 Task: Look for space in Bāfq, Iran from 12th  August, 2023 to 15th August, 2023 for 3 adults in price range Rs.12000 to Rs.16000. Place can be entire place with 2 bedrooms having 3 beds and 1 bathroom. Property type can be house, flat, guest house. Booking option can be shelf check-in. Required host language is English.
Action: Mouse moved to (531, 96)
Screenshot: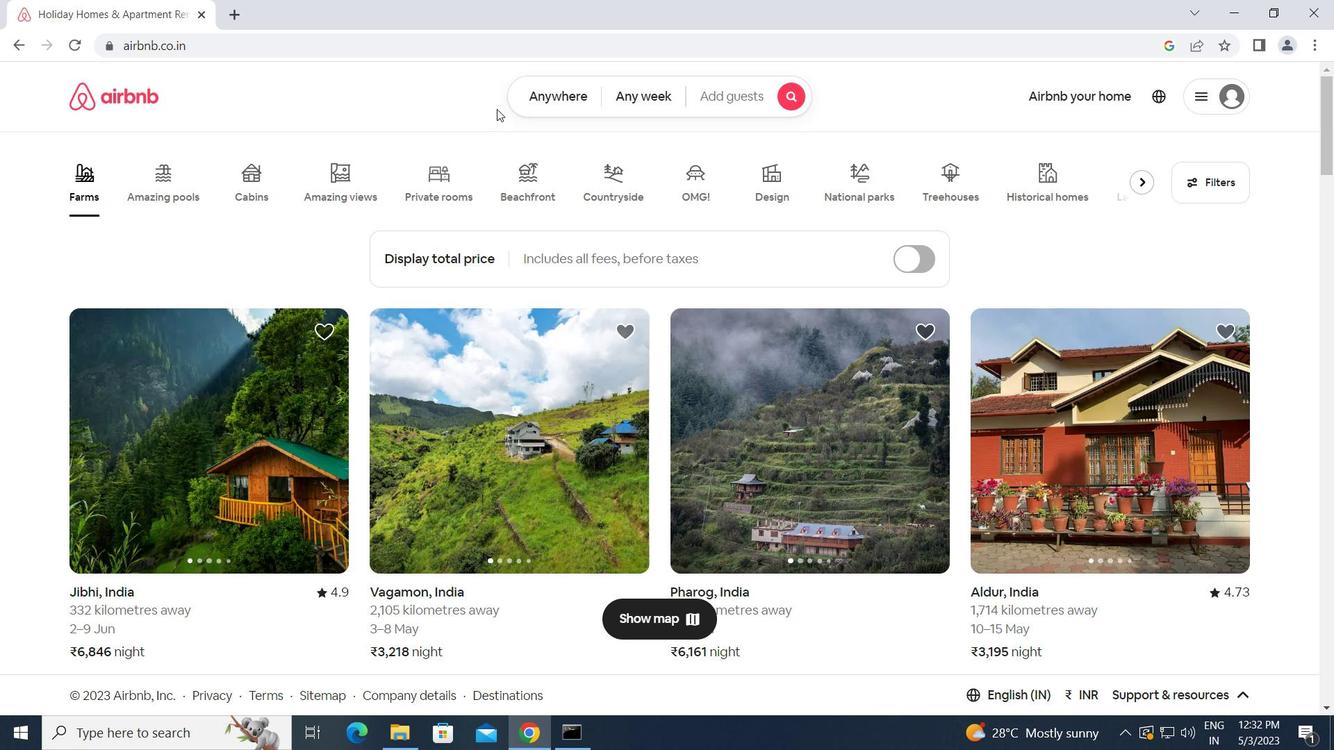 
Action: Mouse pressed left at (531, 96)
Screenshot: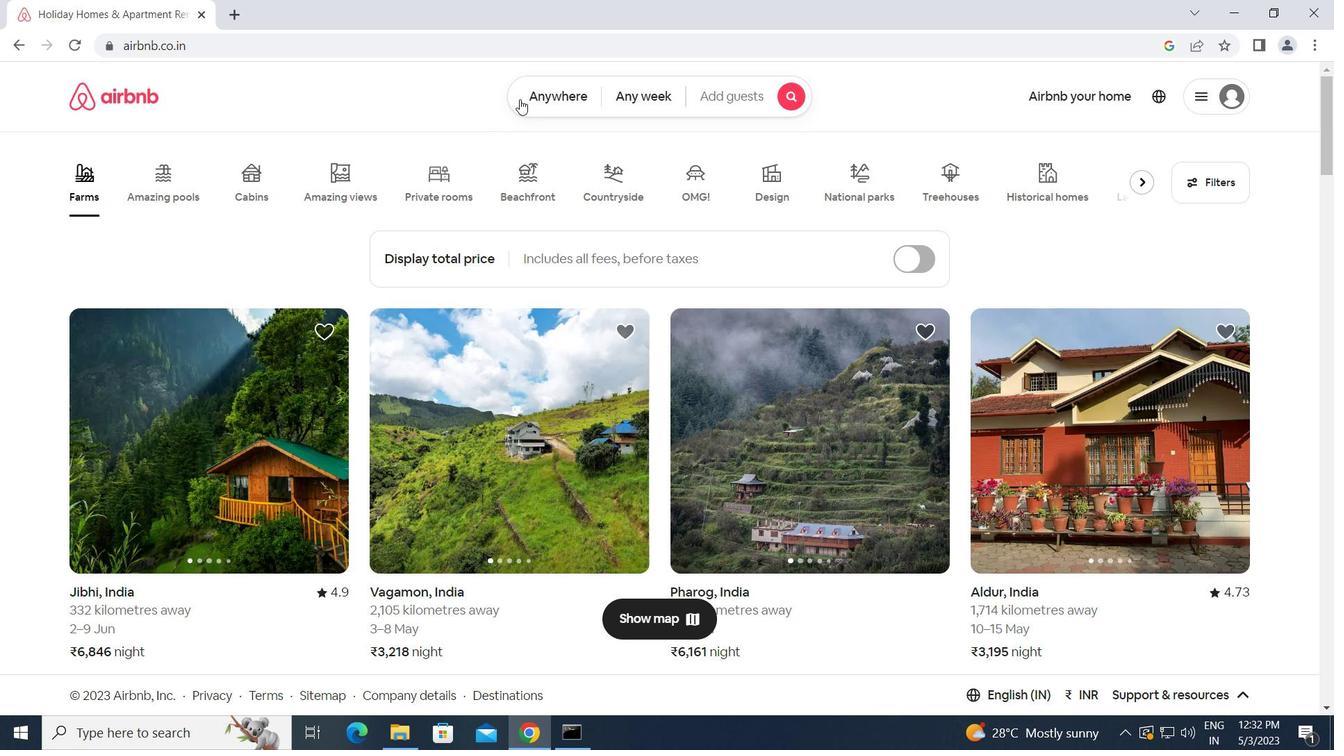 
Action: Mouse moved to (430, 161)
Screenshot: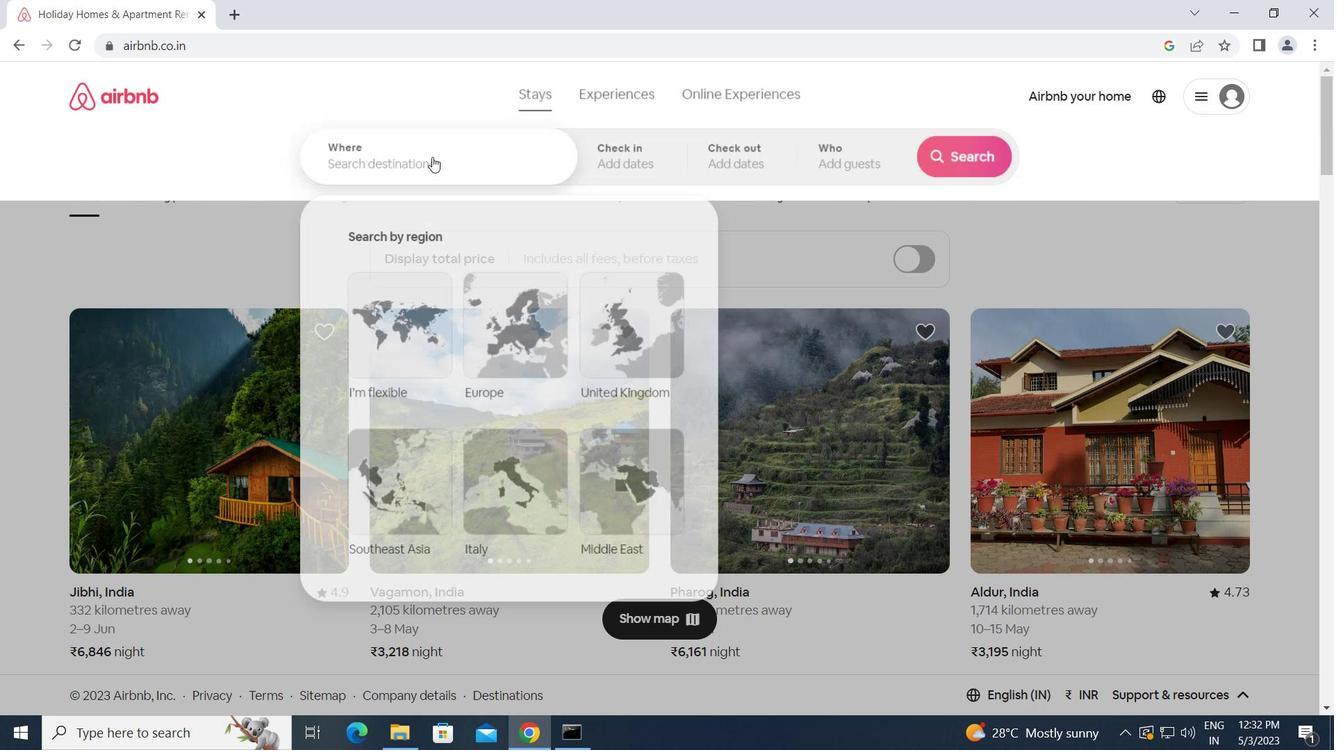 
Action: Mouse pressed left at (430, 161)
Screenshot: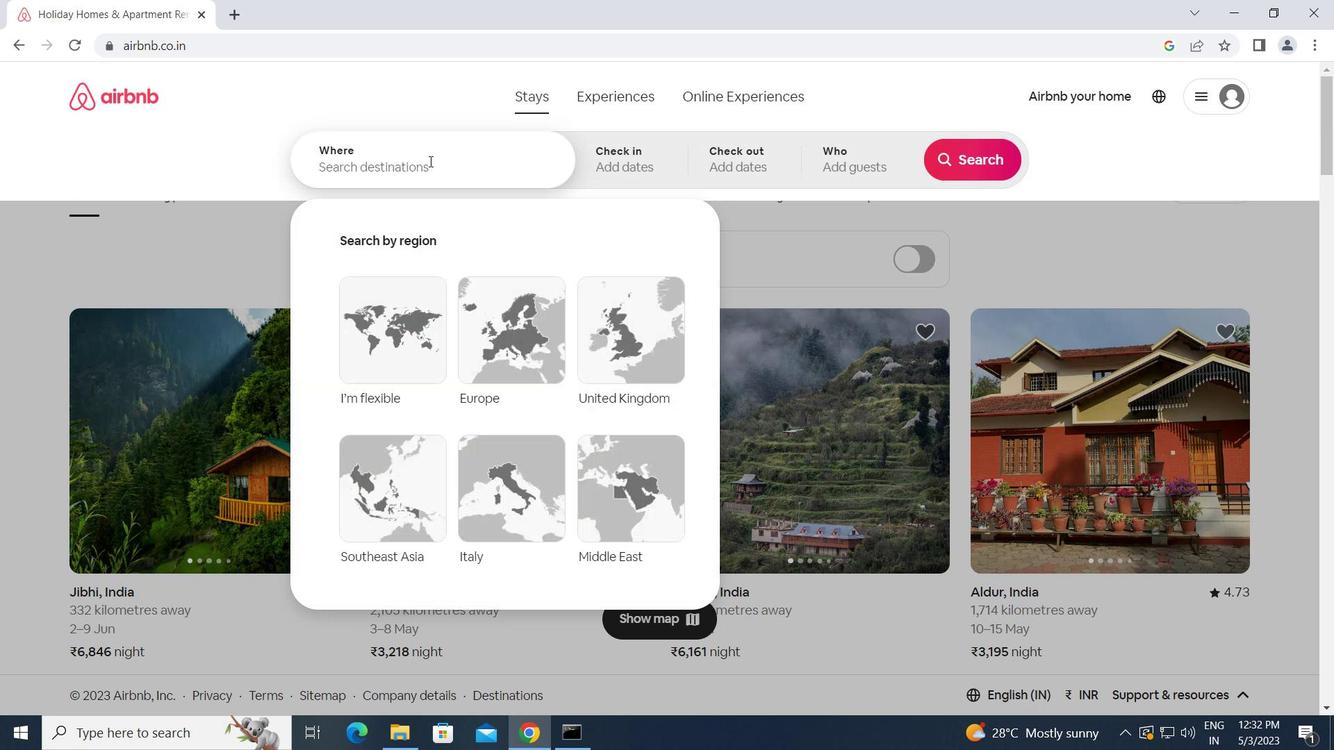 
Action: Key pressed b<Key.caps_lock>afq,<Key.space><Key.caps_lock>i<Key.caps_lock>ran<Key.enter>
Screenshot: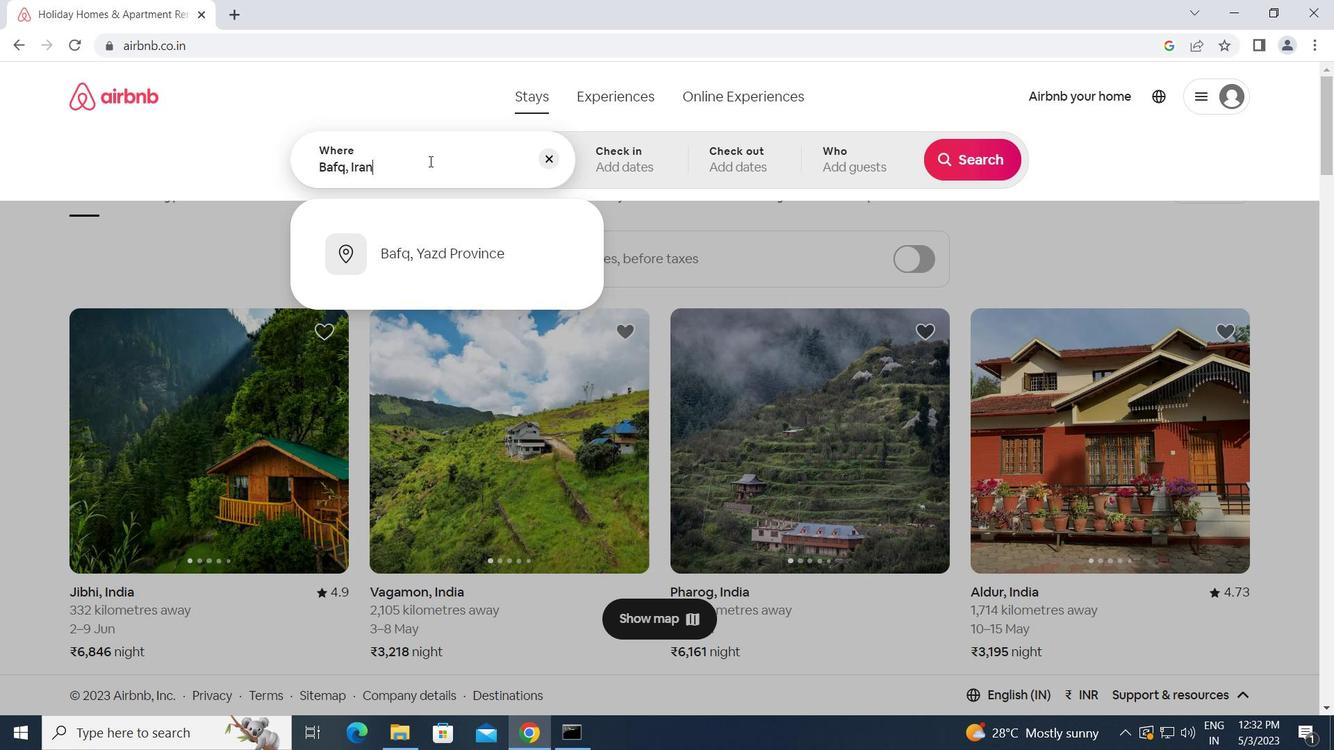 
Action: Mouse moved to (970, 303)
Screenshot: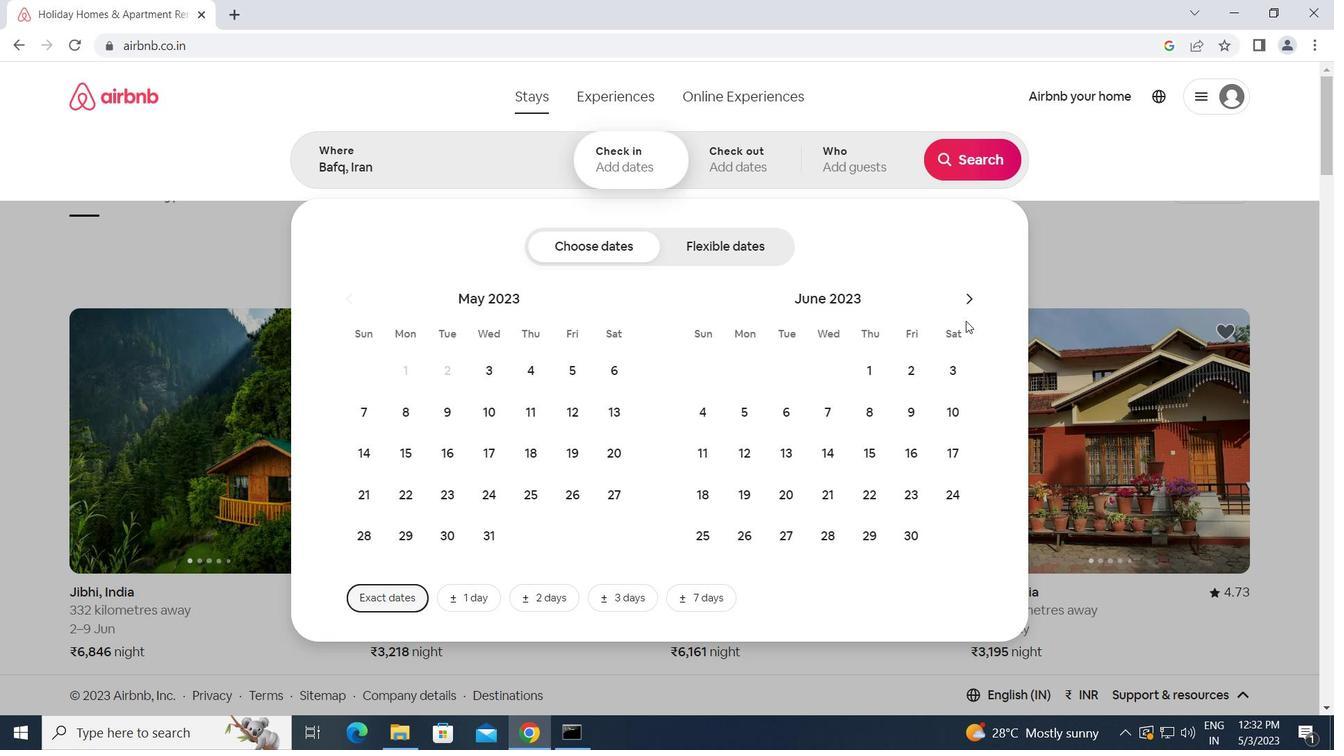 
Action: Mouse pressed left at (970, 303)
Screenshot: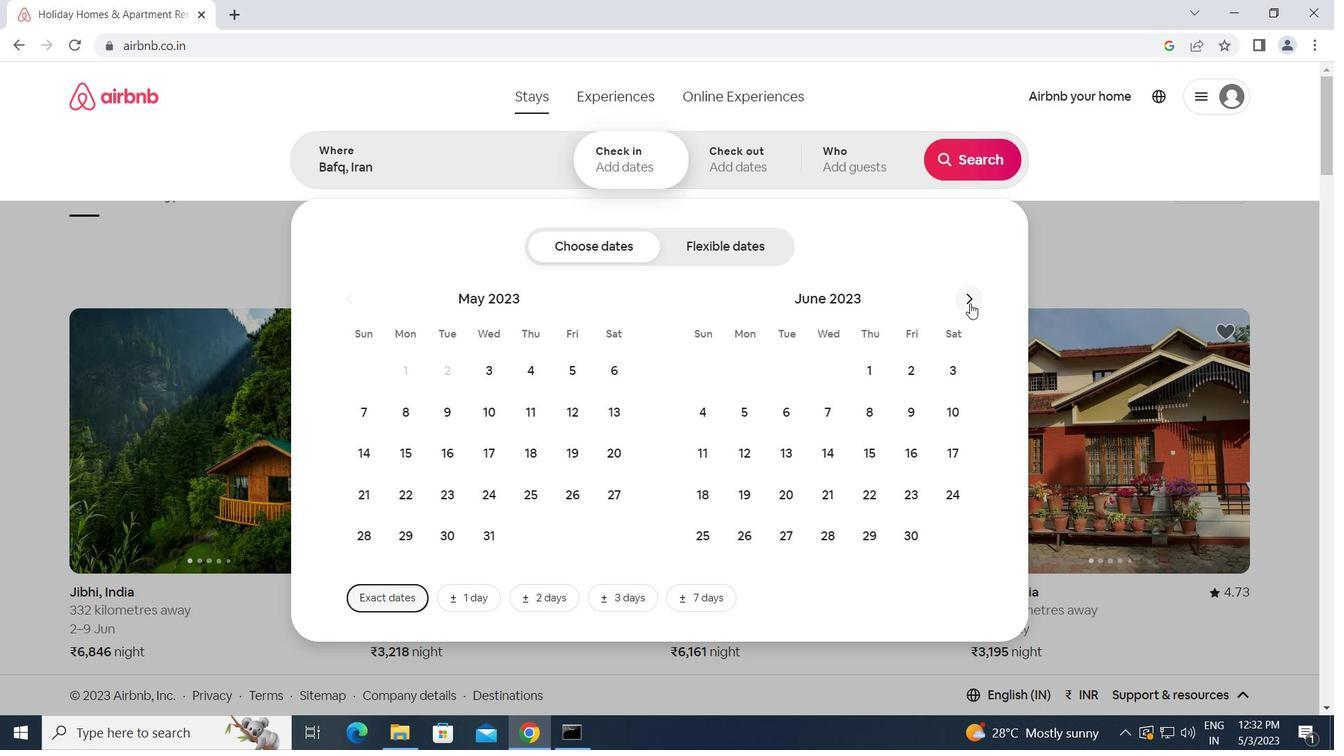 
Action: Mouse pressed left at (970, 303)
Screenshot: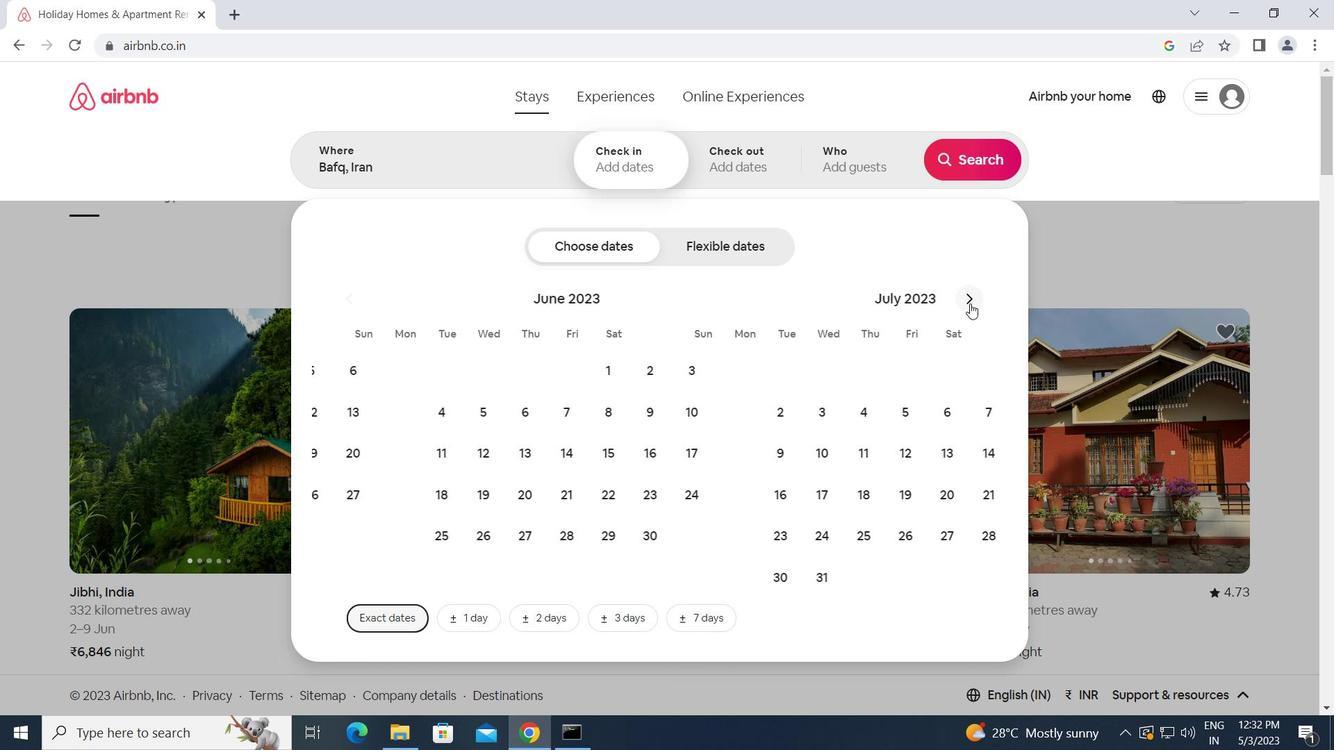 
Action: Mouse moved to (957, 415)
Screenshot: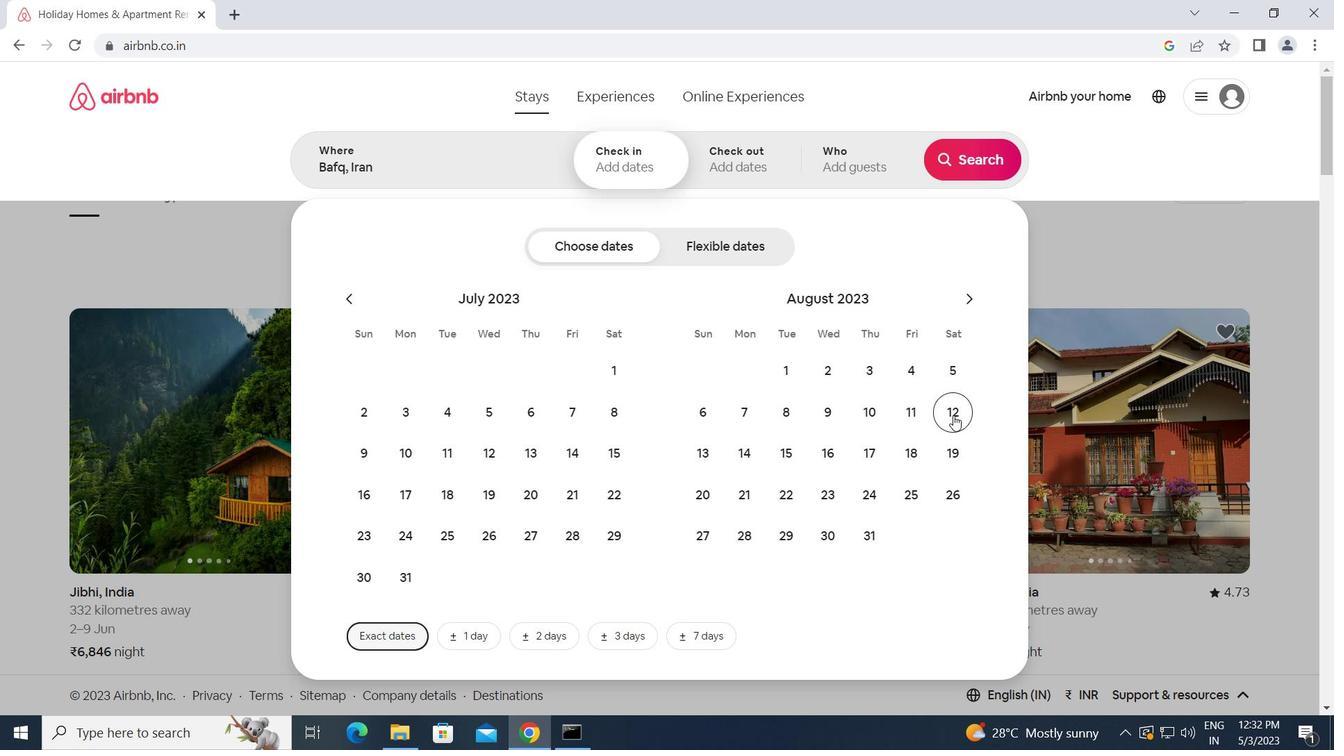 
Action: Mouse pressed left at (957, 415)
Screenshot: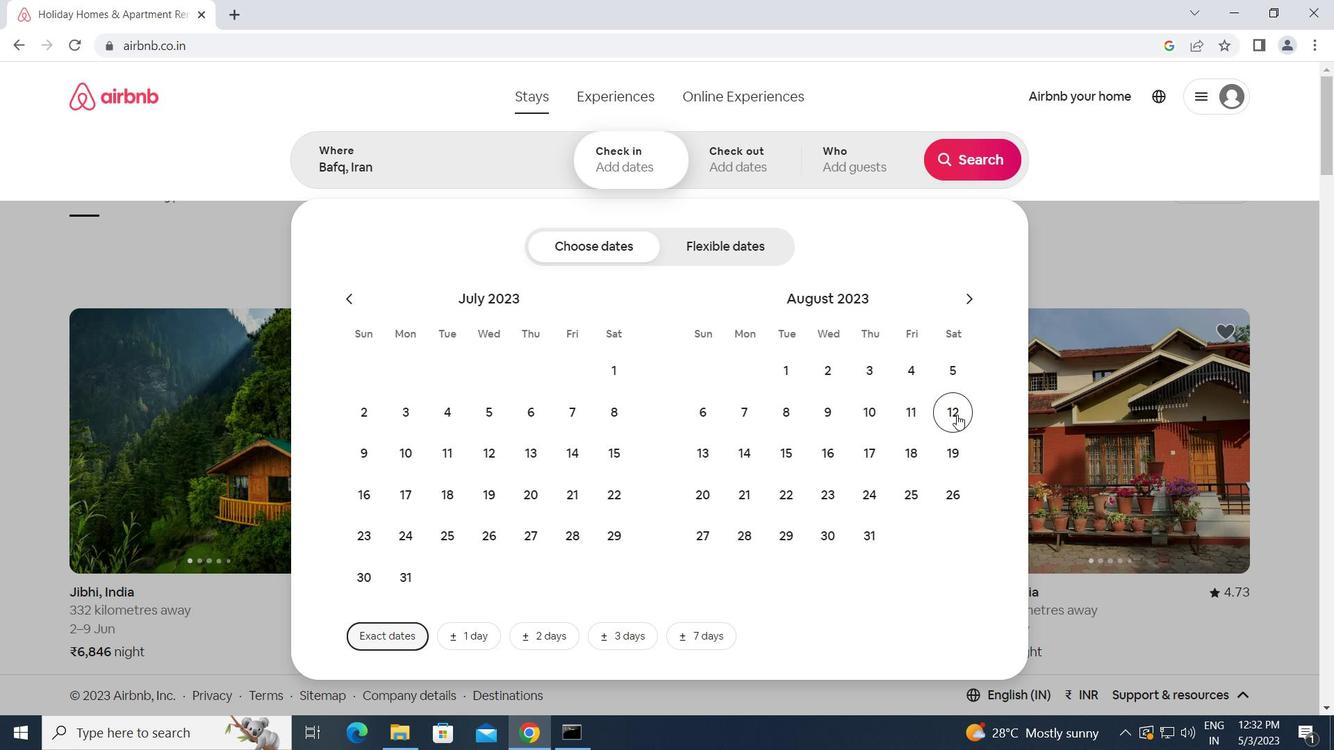 
Action: Mouse moved to (781, 447)
Screenshot: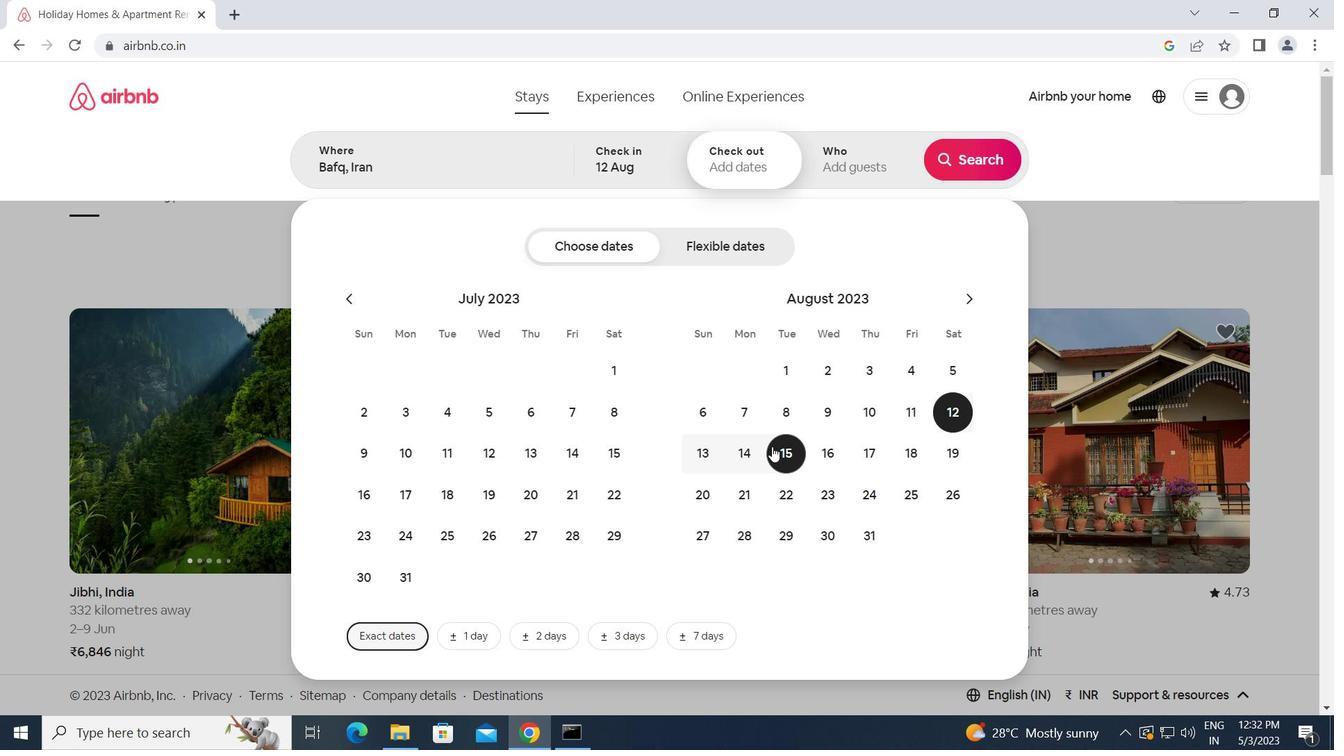 
Action: Mouse pressed left at (781, 447)
Screenshot: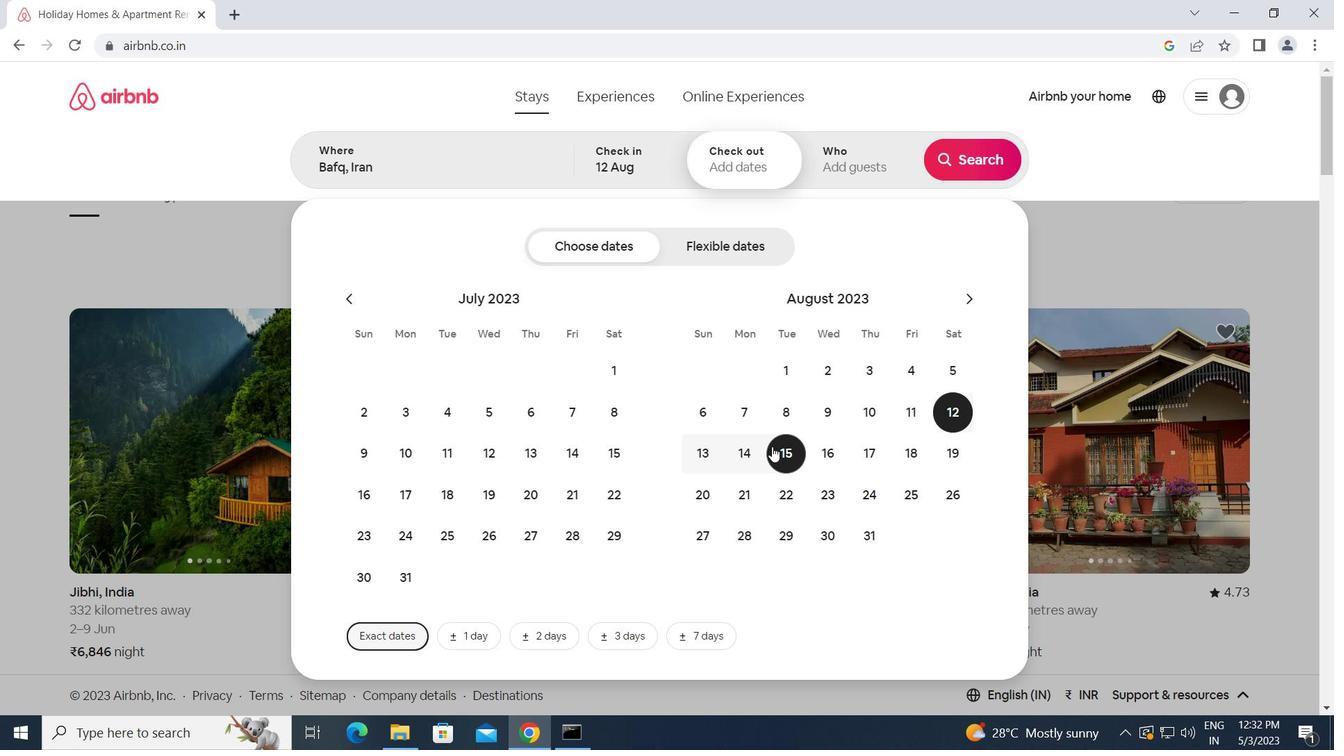 
Action: Mouse moved to (845, 163)
Screenshot: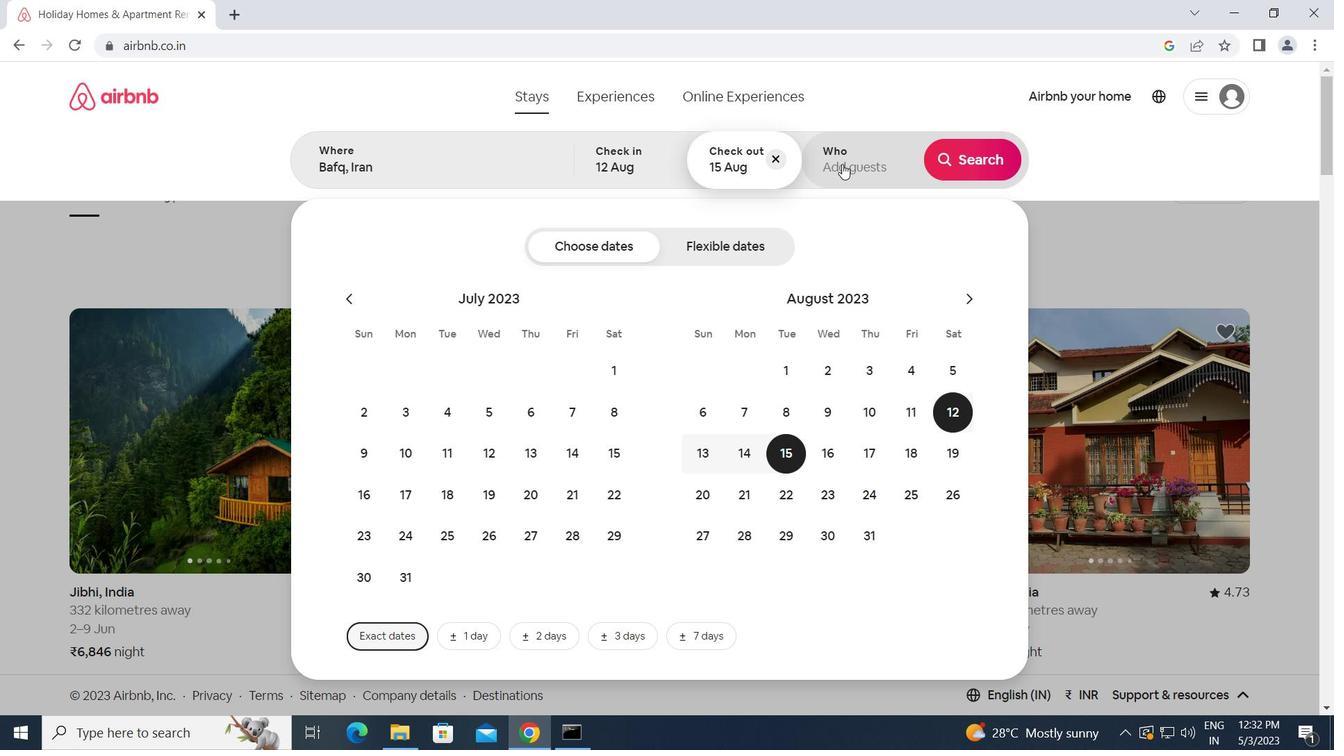 
Action: Mouse pressed left at (845, 163)
Screenshot: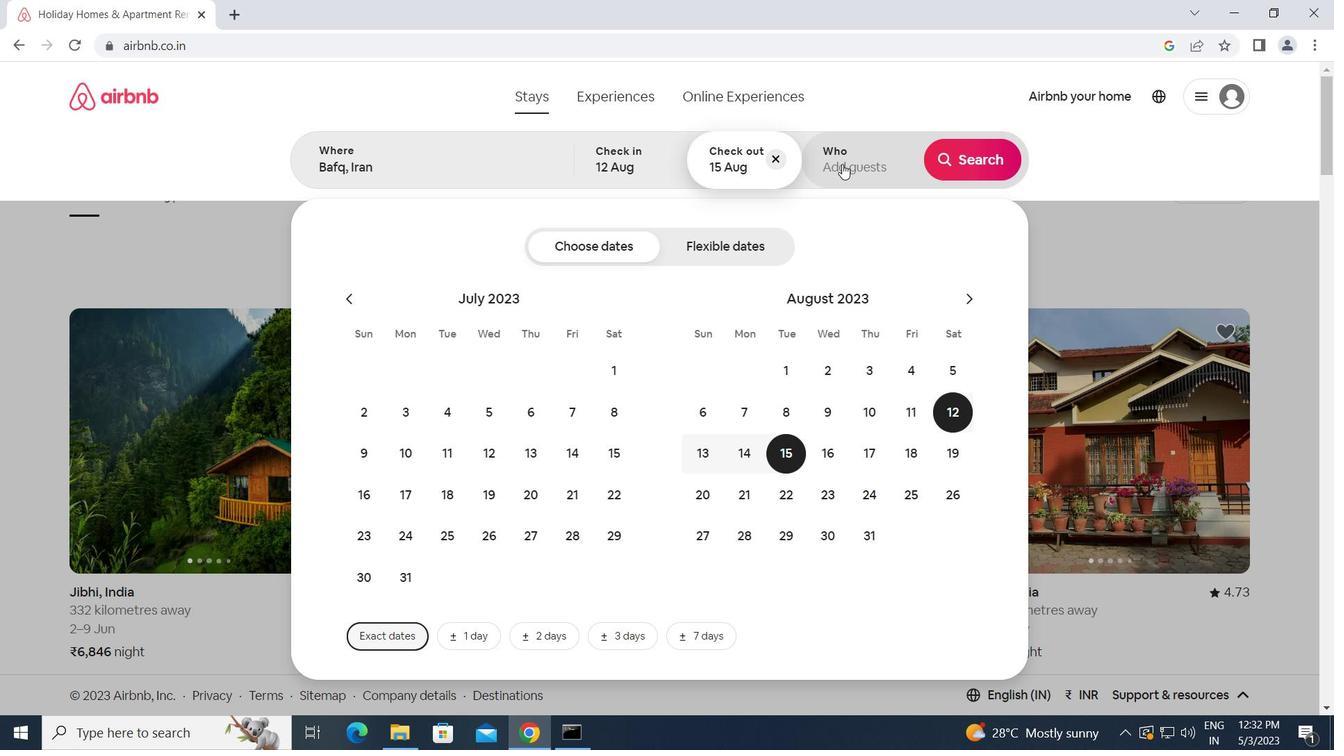 
Action: Mouse moved to (979, 250)
Screenshot: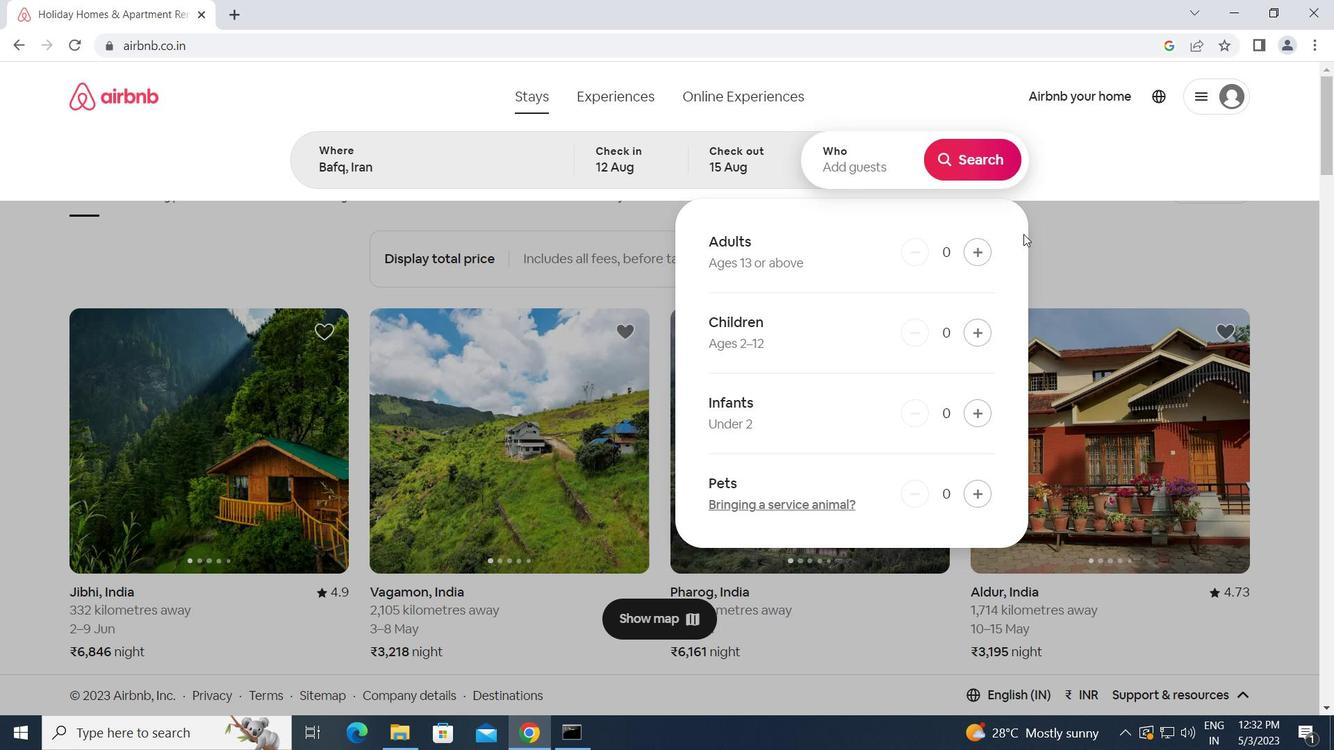 
Action: Mouse pressed left at (979, 250)
Screenshot: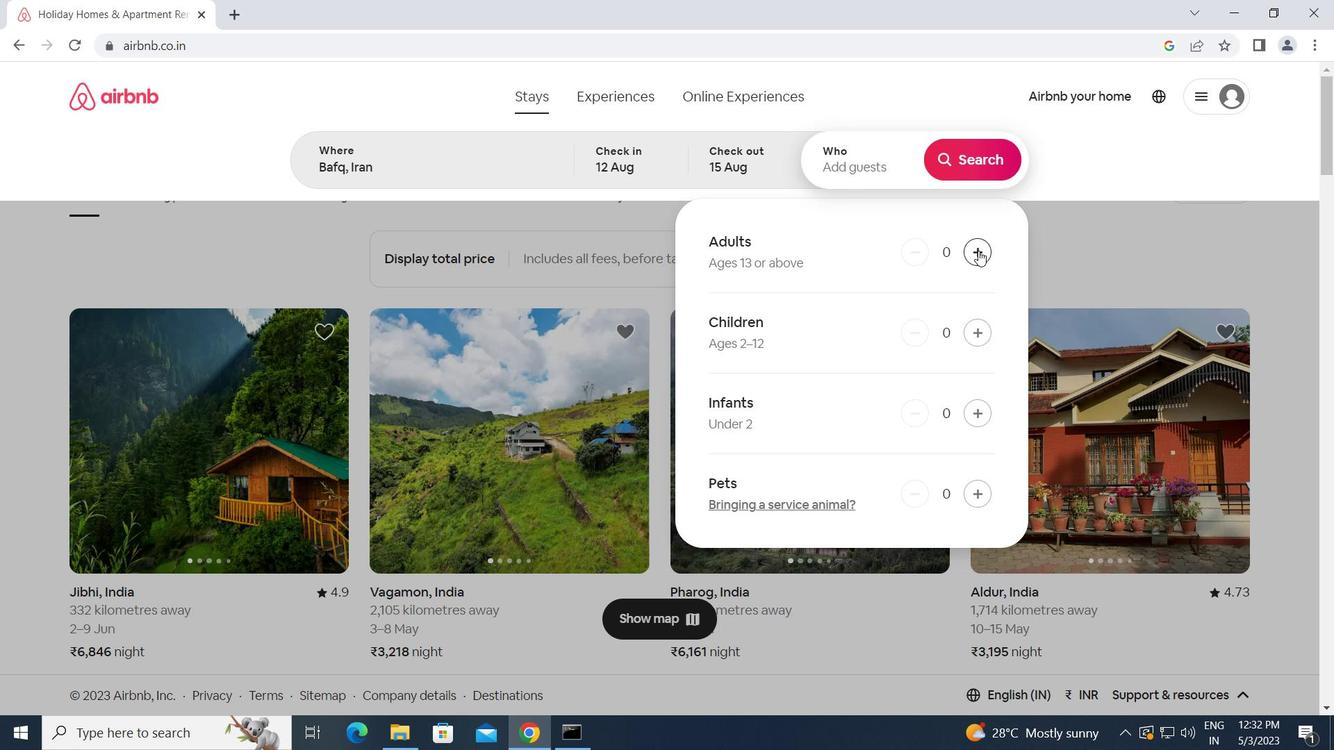 
Action: Mouse pressed left at (979, 250)
Screenshot: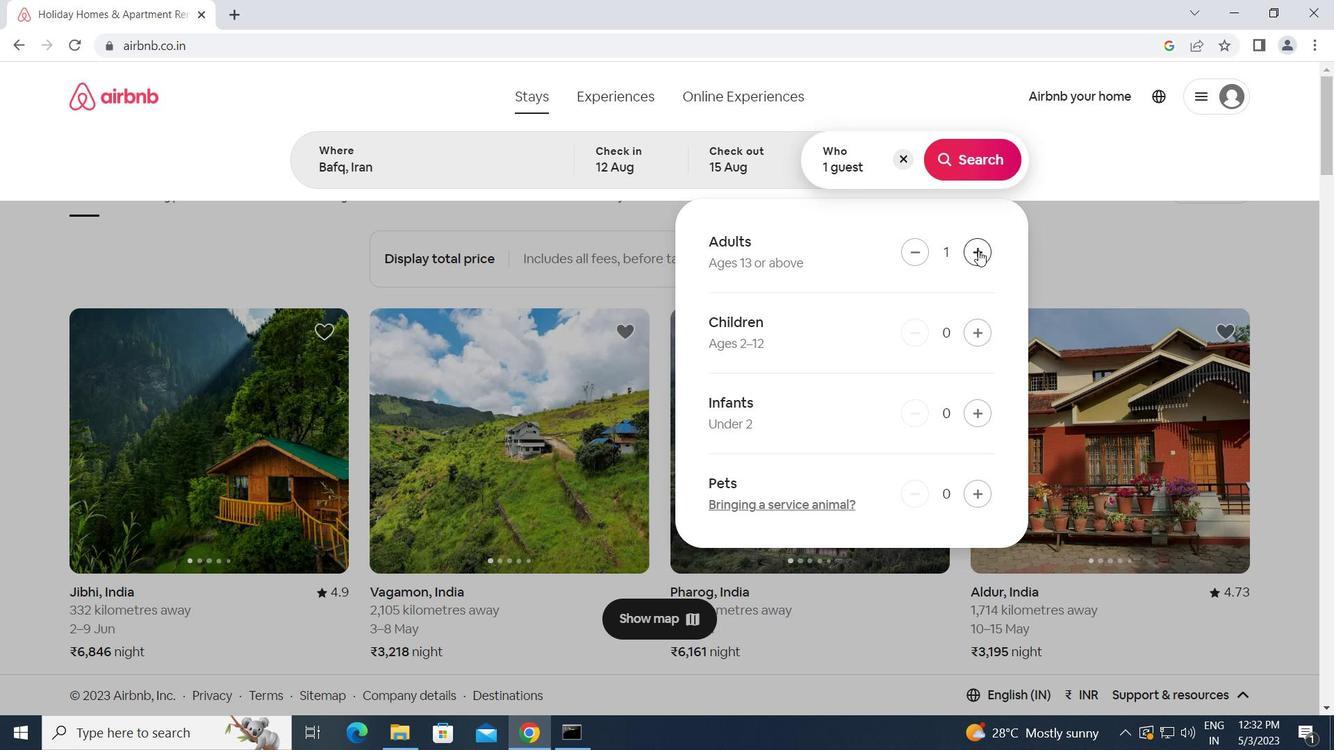 
Action: Mouse pressed left at (979, 250)
Screenshot: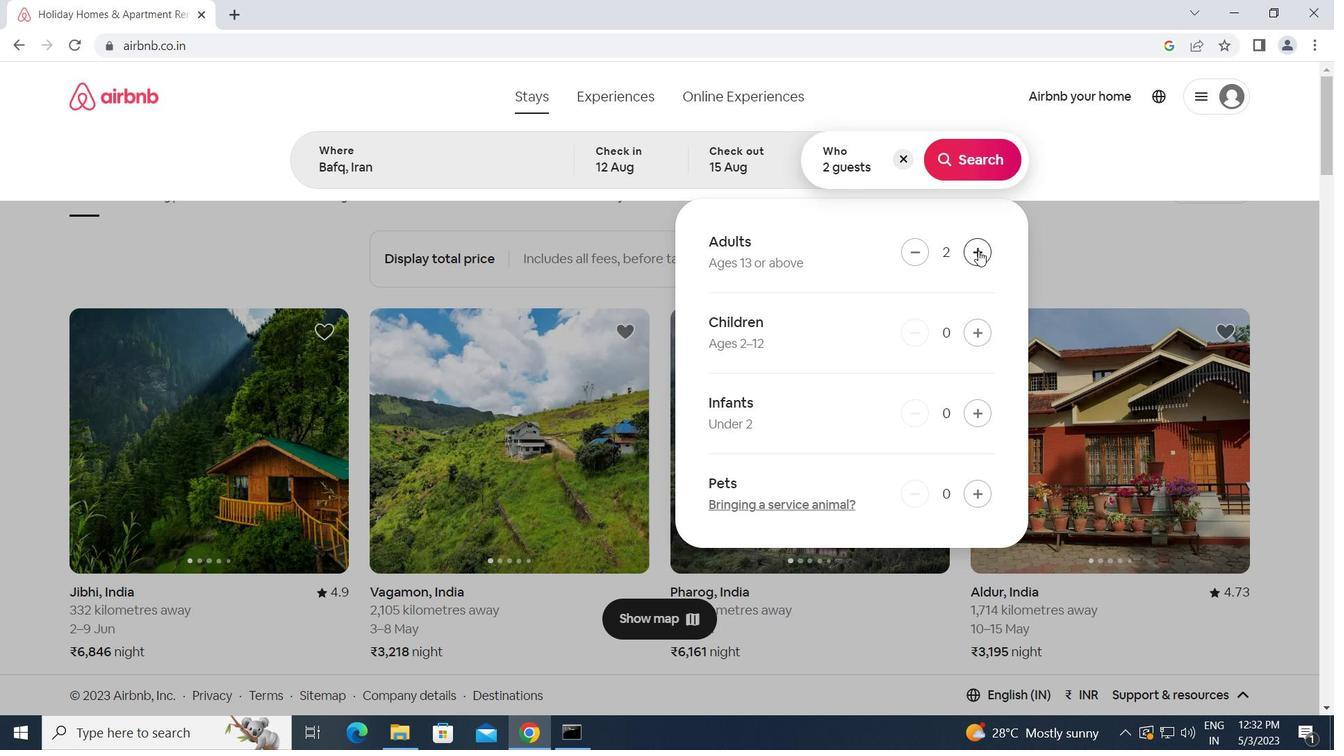 
Action: Mouse moved to (968, 146)
Screenshot: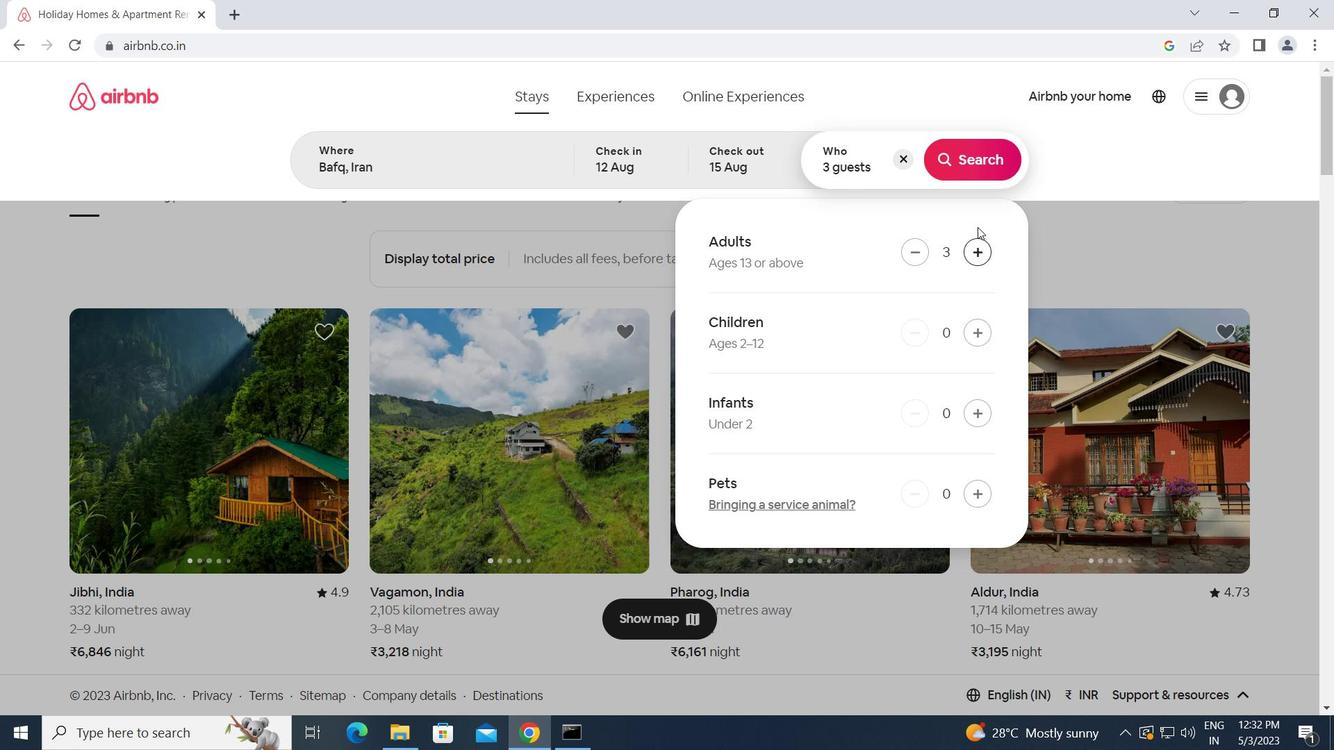 
Action: Mouse pressed left at (968, 146)
Screenshot: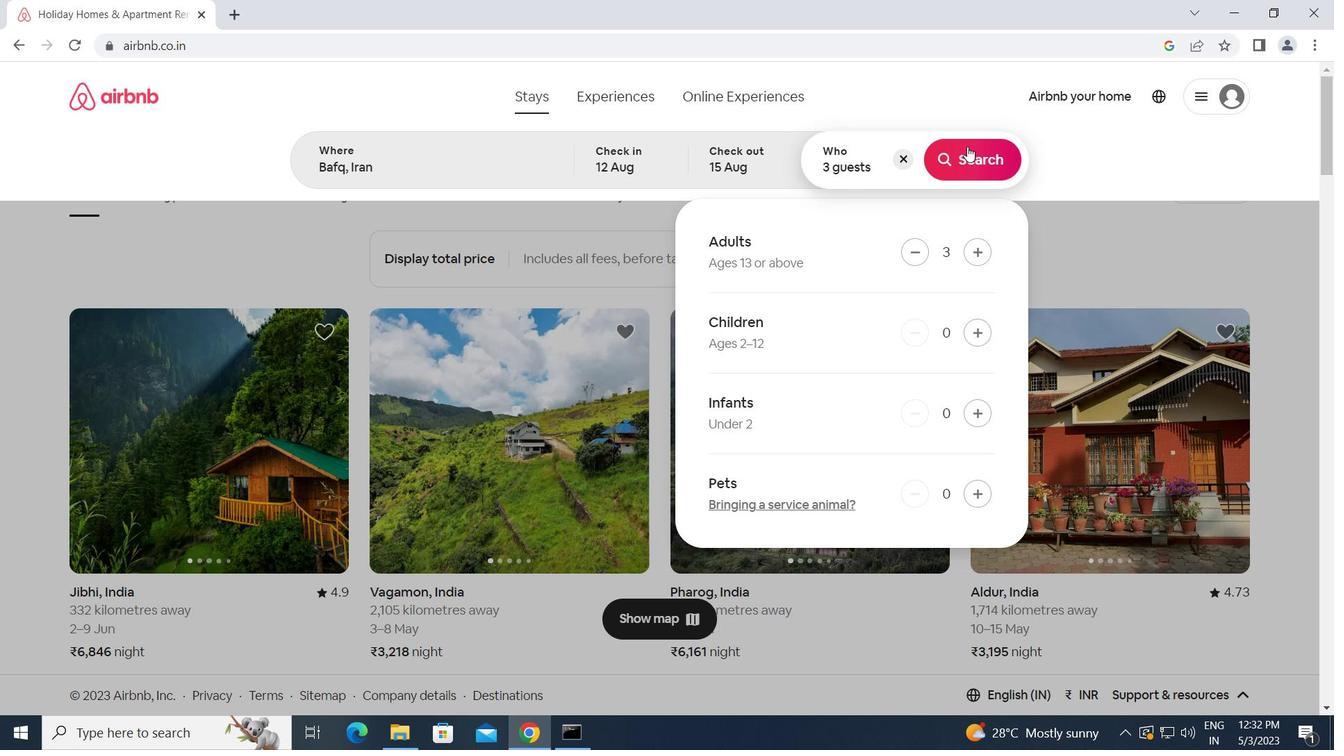 
Action: Mouse moved to (1253, 164)
Screenshot: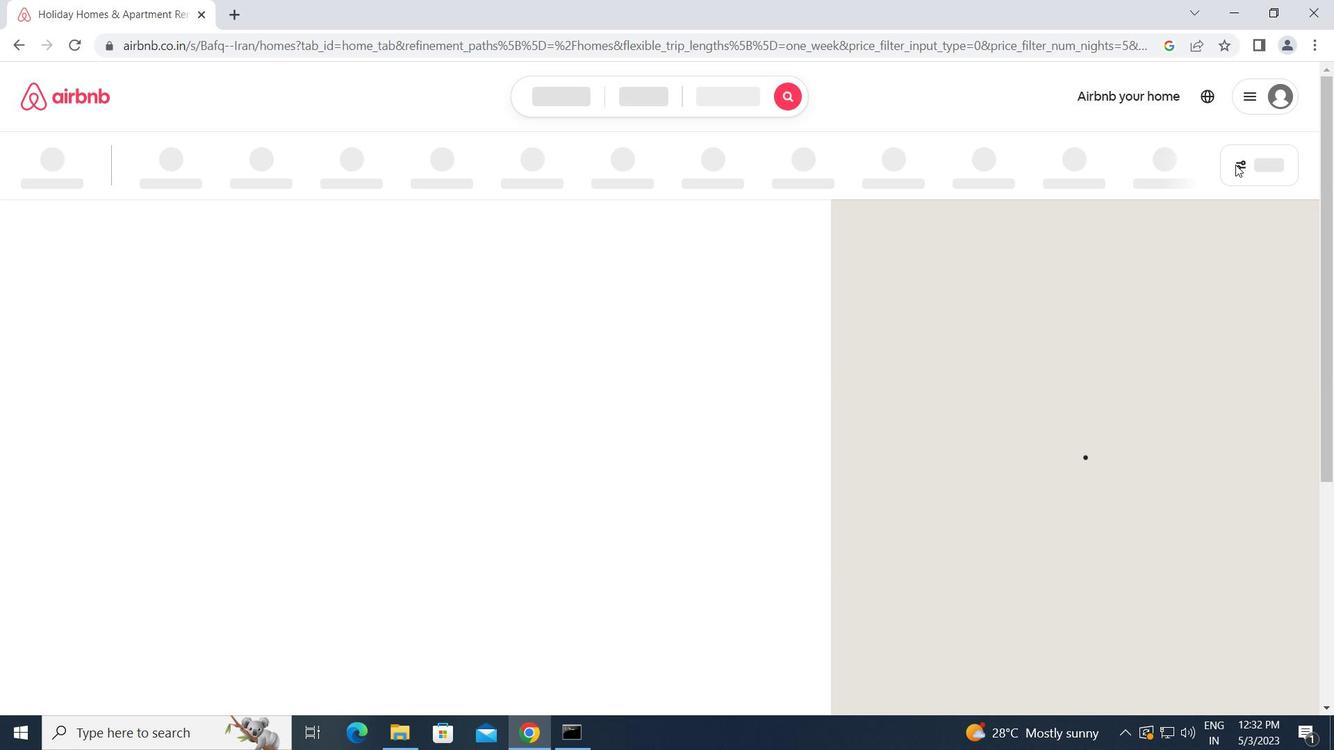 
Action: Mouse pressed left at (1253, 164)
Screenshot: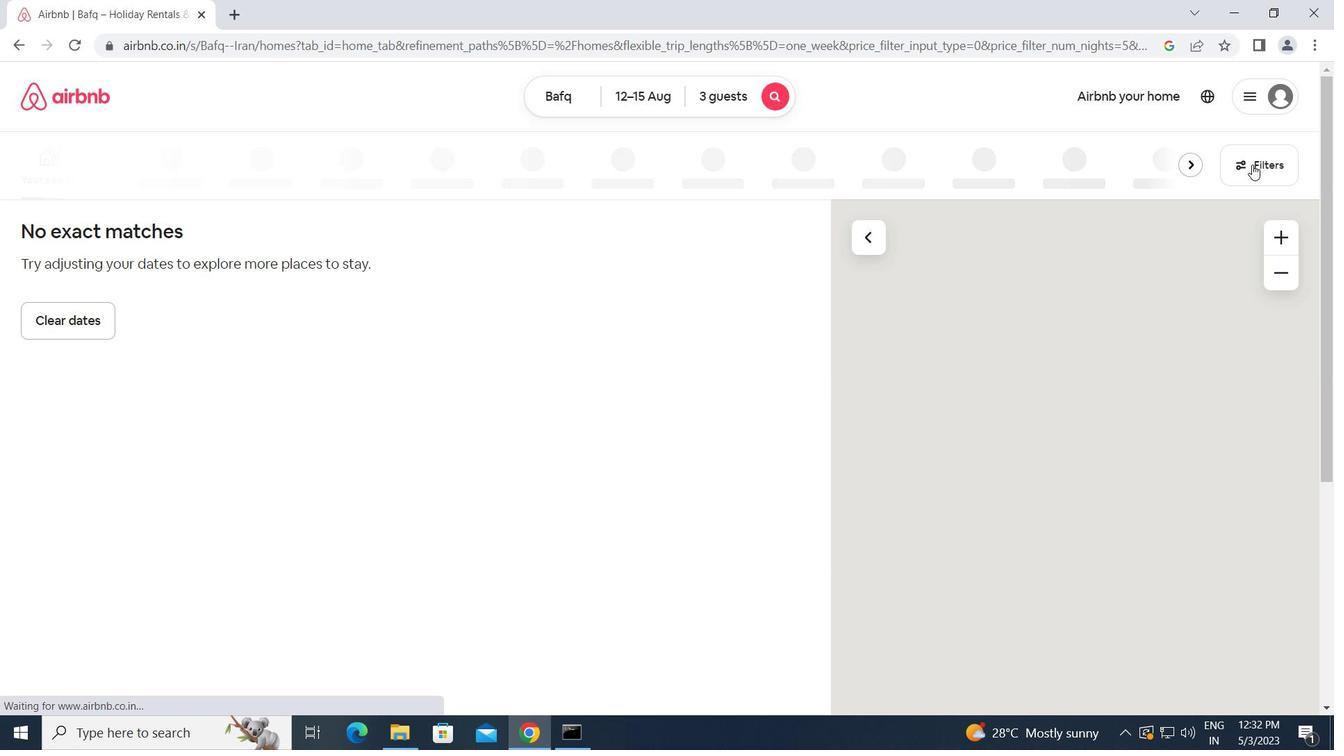 
Action: Mouse moved to (446, 268)
Screenshot: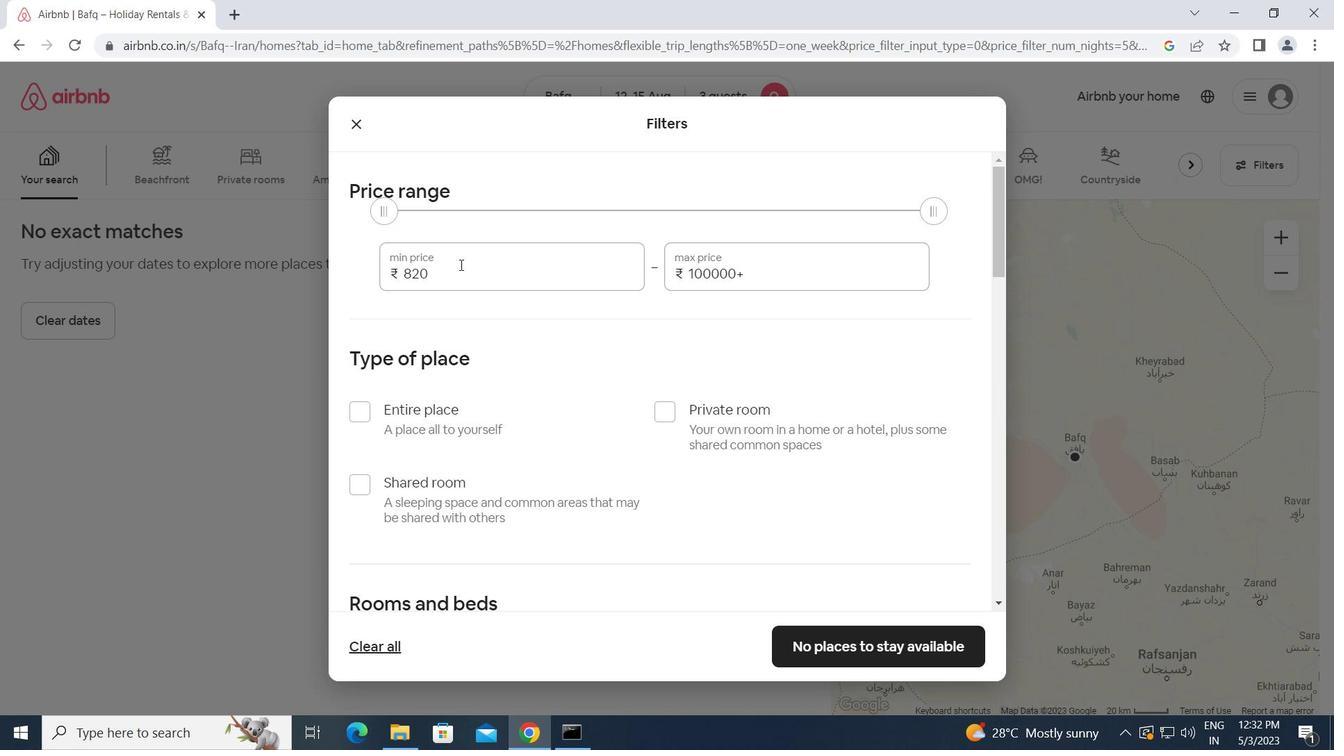
Action: Mouse pressed left at (446, 268)
Screenshot: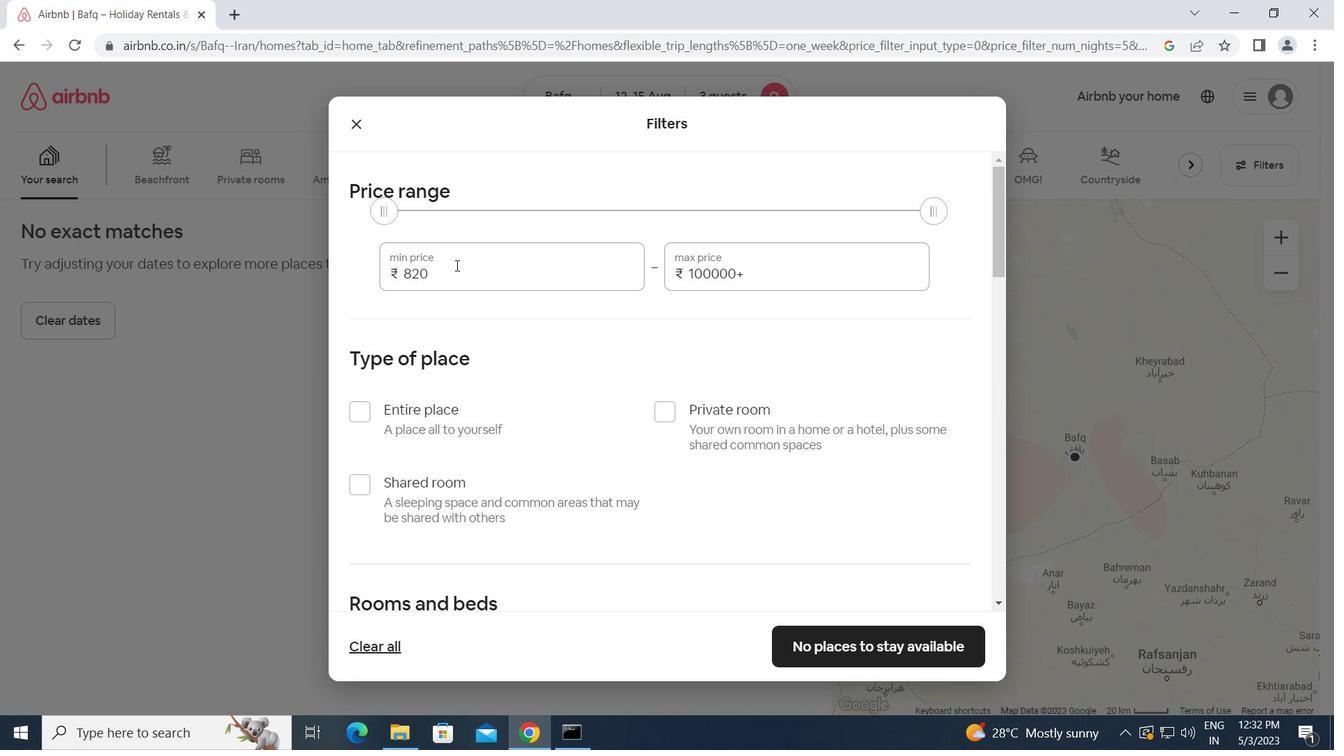 
Action: Mouse moved to (397, 275)
Screenshot: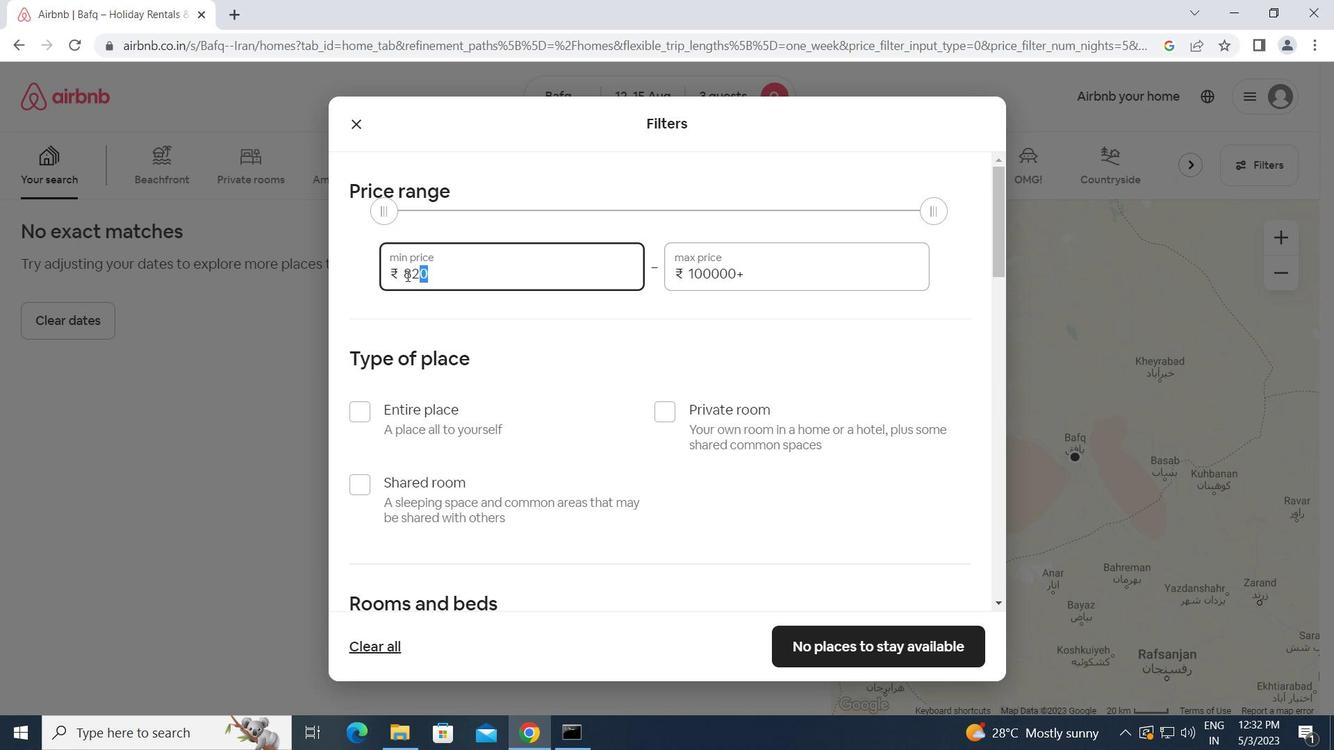 
Action: Key pressed 12000<Key.tab>16000
Screenshot: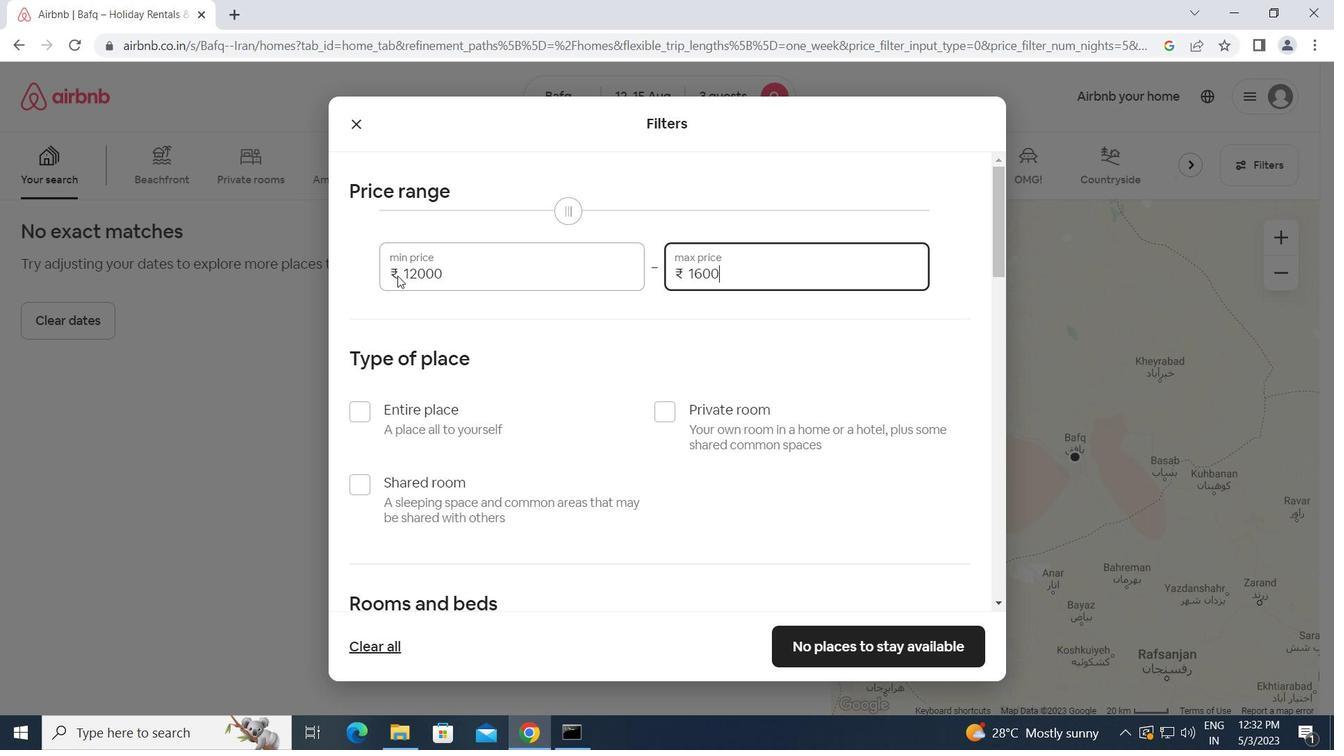 
Action: Mouse moved to (540, 371)
Screenshot: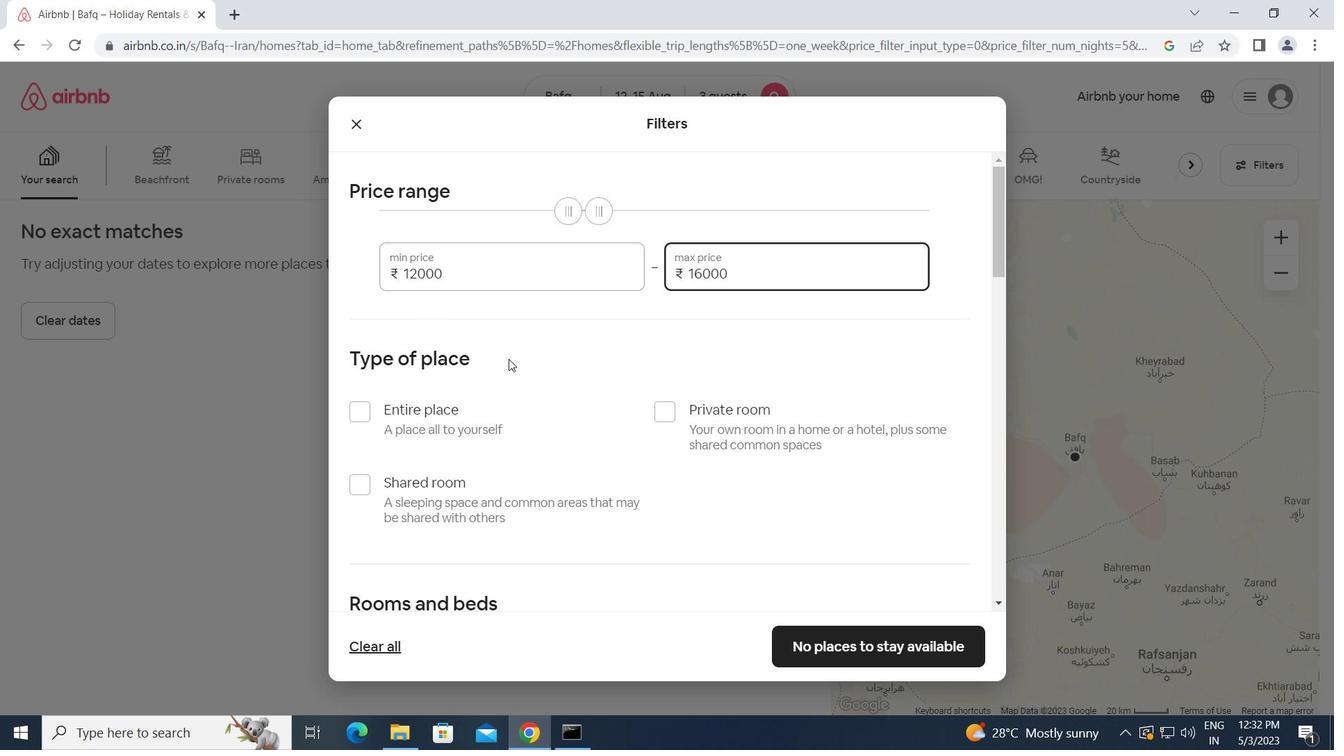 
Action: Mouse scrolled (540, 371) with delta (0, 0)
Screenshot: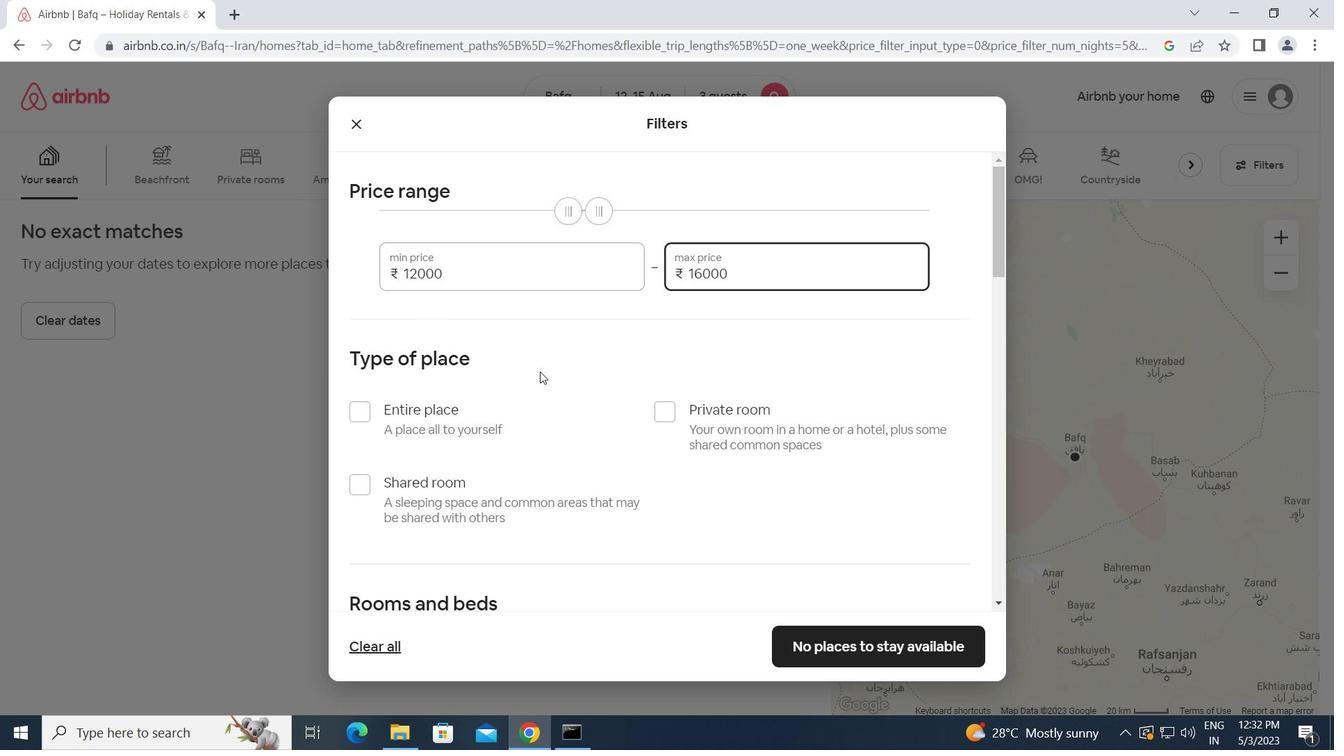 
Action: Mouse moved to (357, 323)
Screenshot: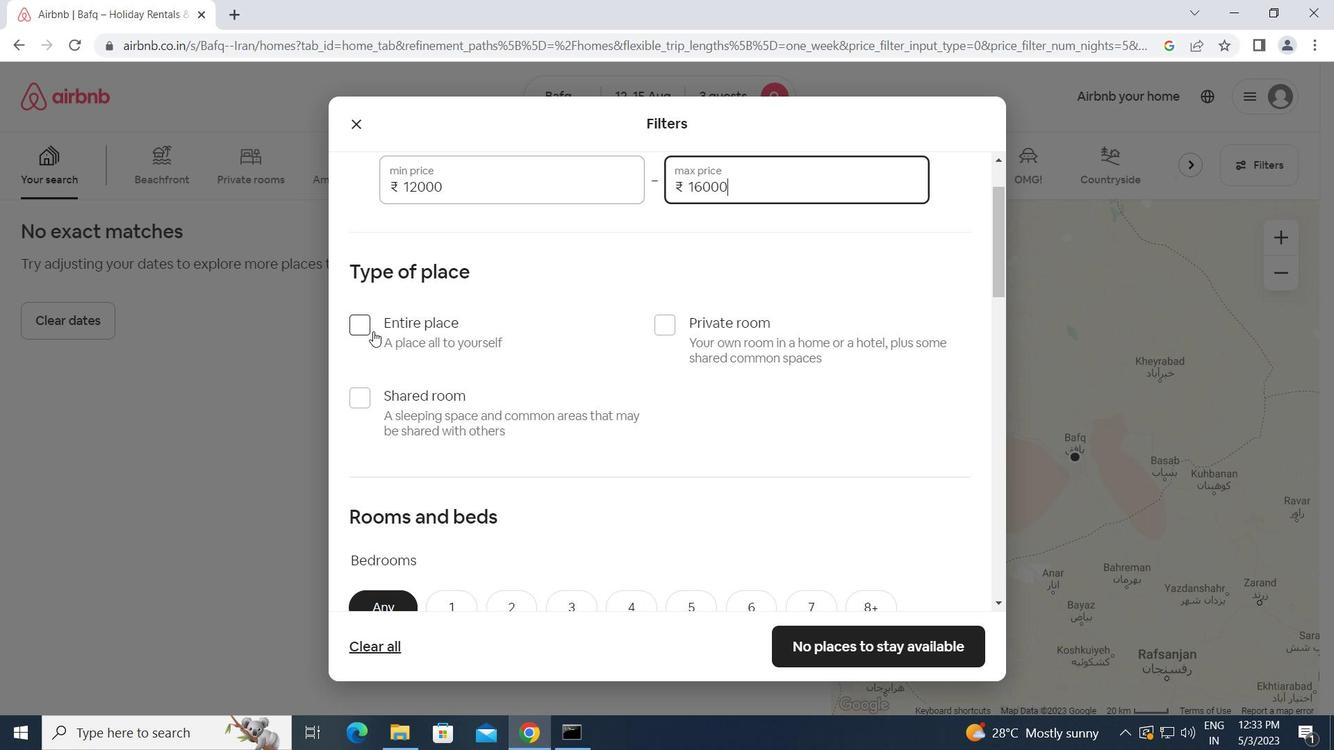 
Action: Mouse pressed left at (357, 323)
Screenshot: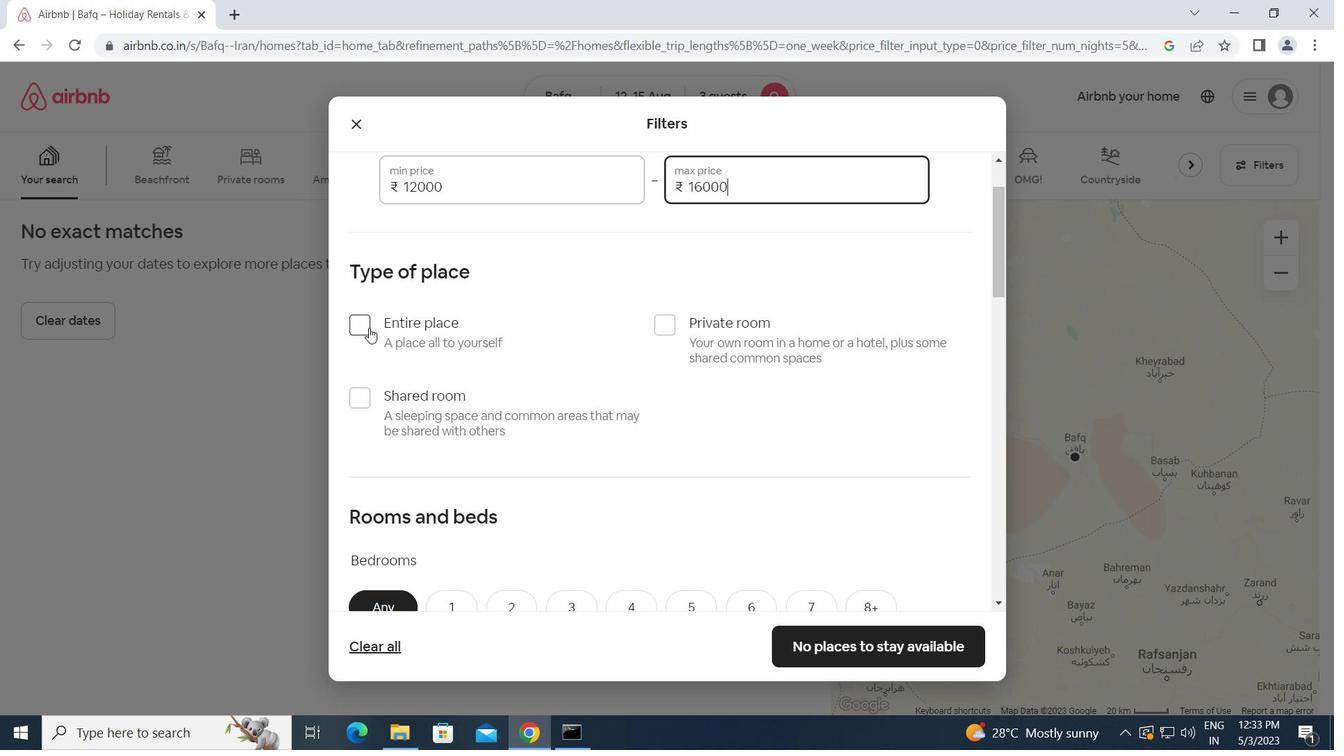 
Action: Mouse moved to (481, 359)
Screenshot: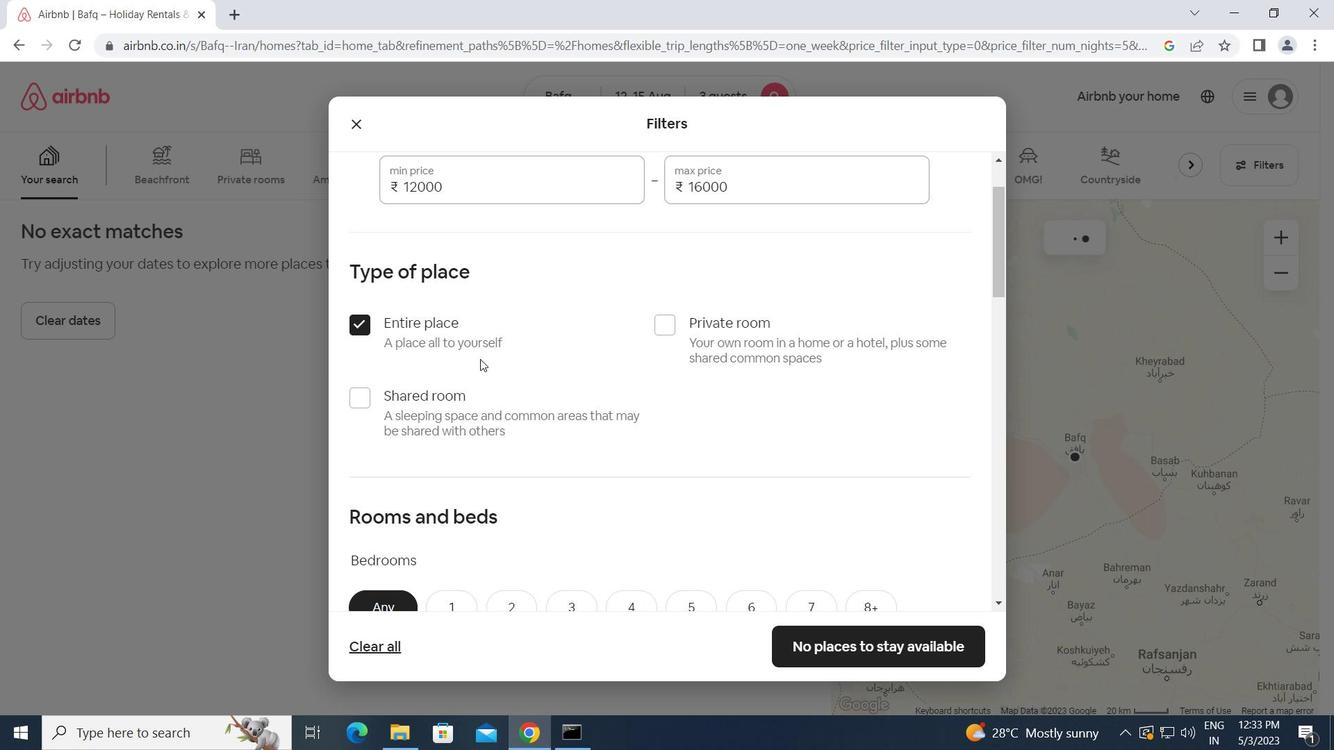 
Action: Mouse scrolled (481, 358) with delta (0, 0)
Screenshot: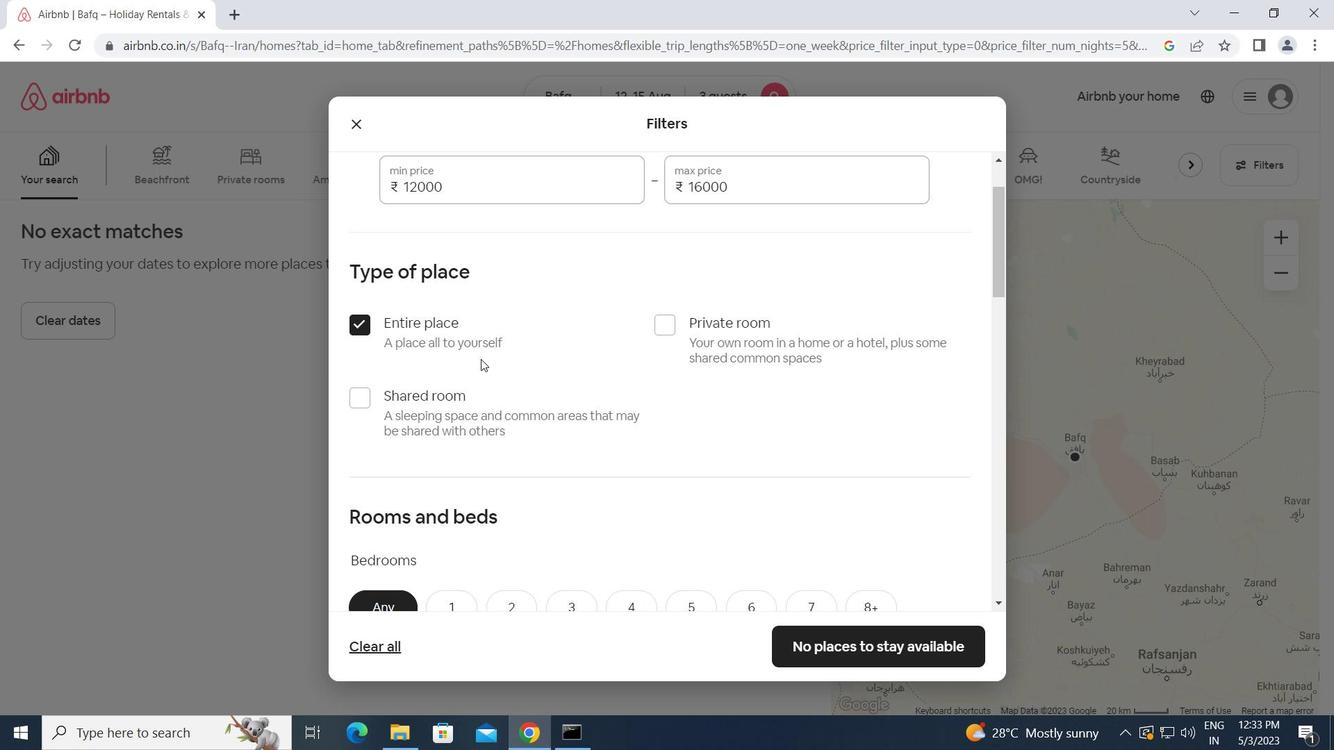 
Action: Mouse scrolled (481, 358) with delta (0, 0)
Screenshot: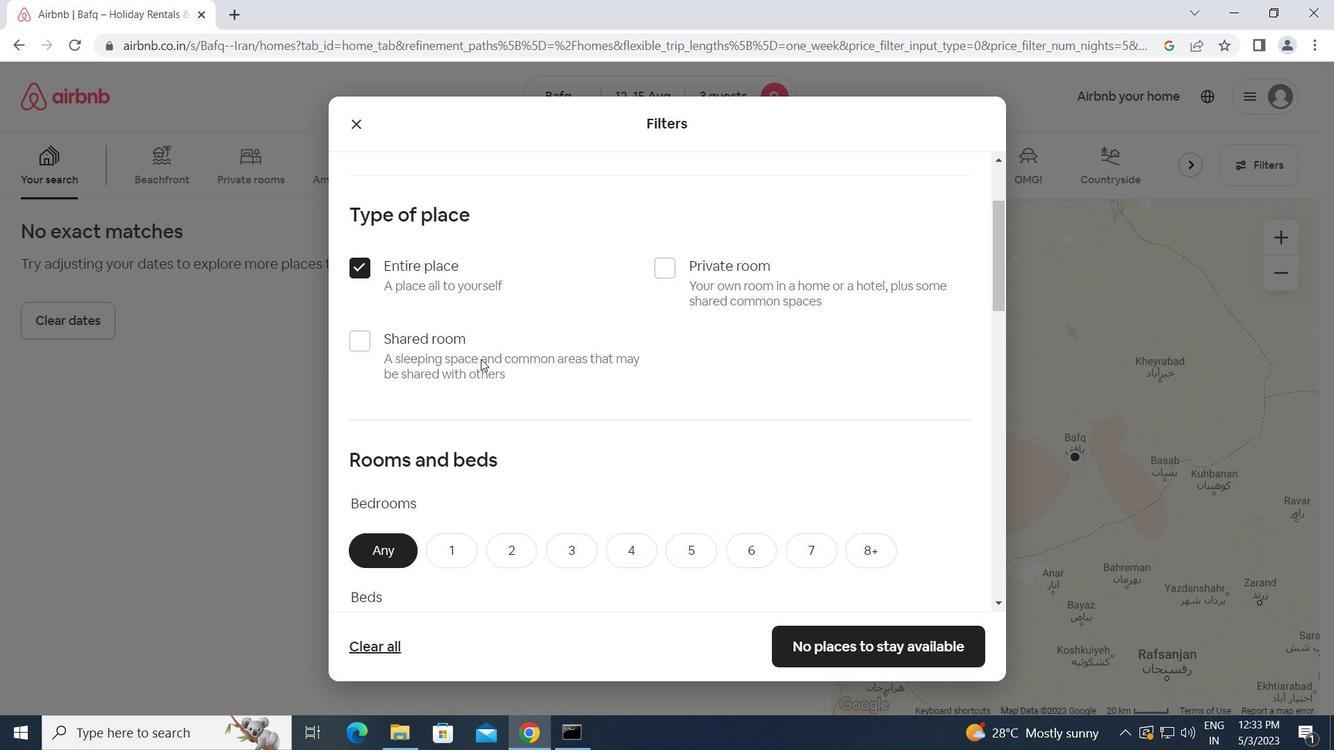 
Action: Mouse moved to (513, 421)
Screenshot: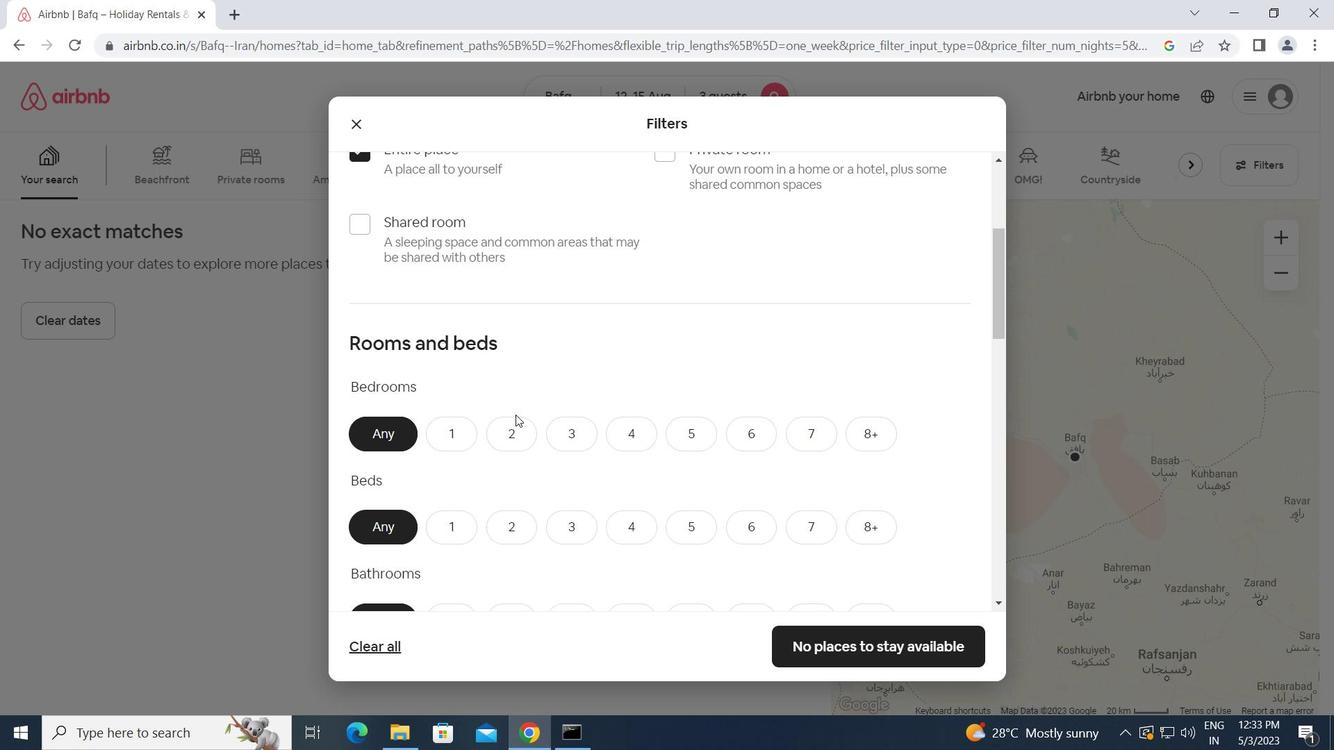 
Action: Mouse pressed left at (513, 421)
Screenshot: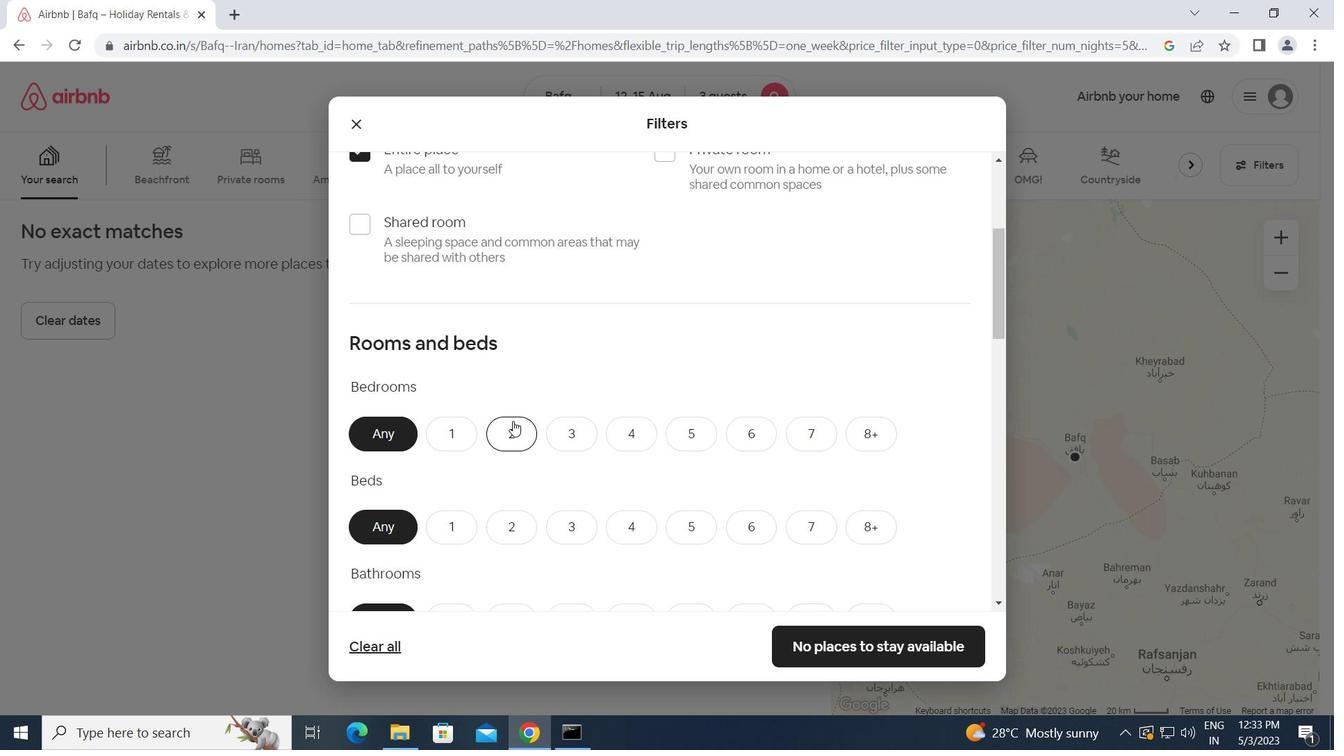 
Action: Mouse moved to (514, 425)
Screenshot: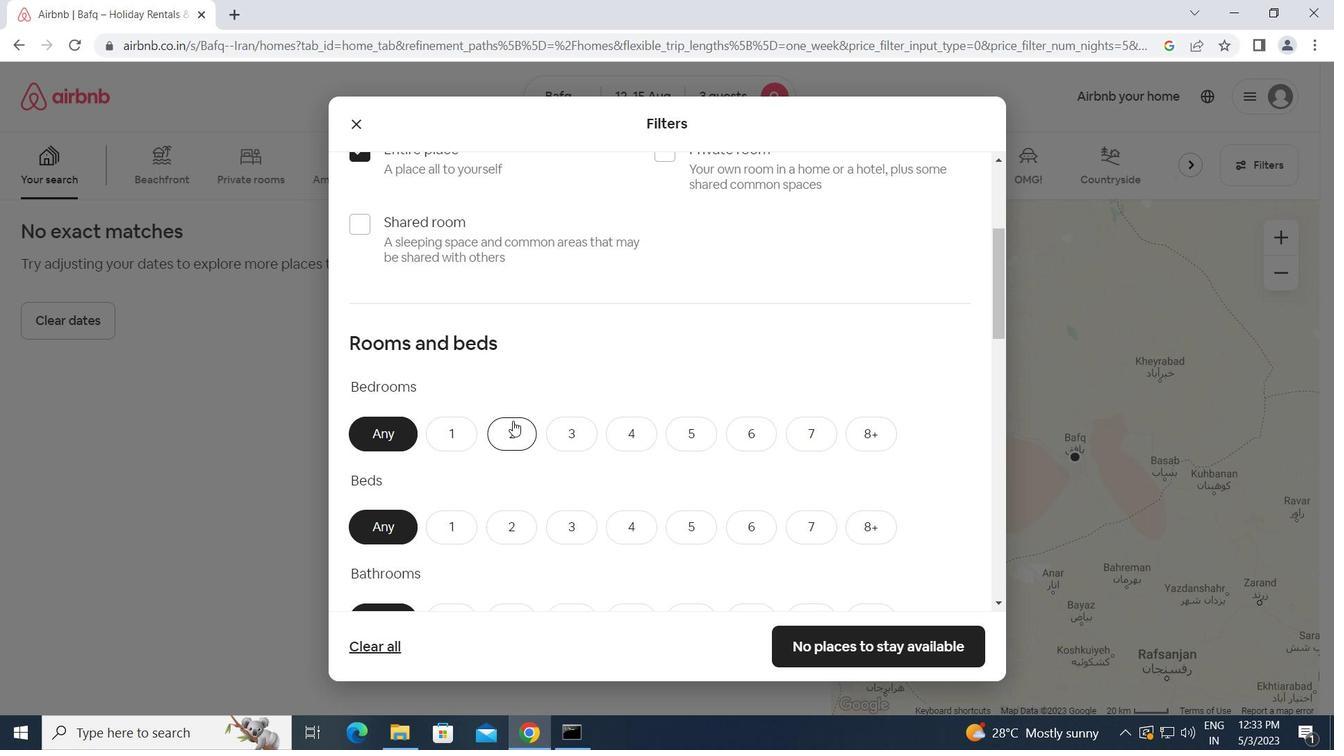 
Action: Mouse scrolled (514, 424) with delta (0, 0)
Screenshot: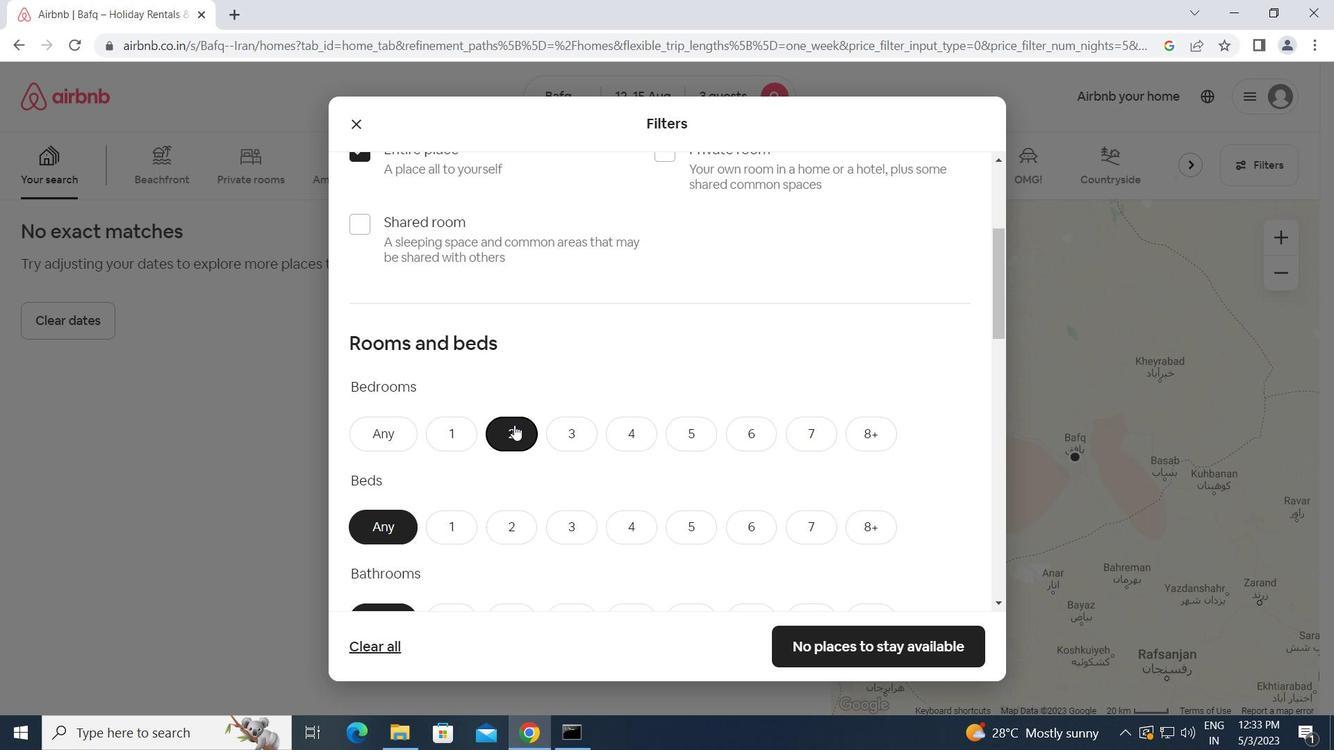 
Action: Mouse scrolled (514, 424) with delta (0, 0)
Screenshot: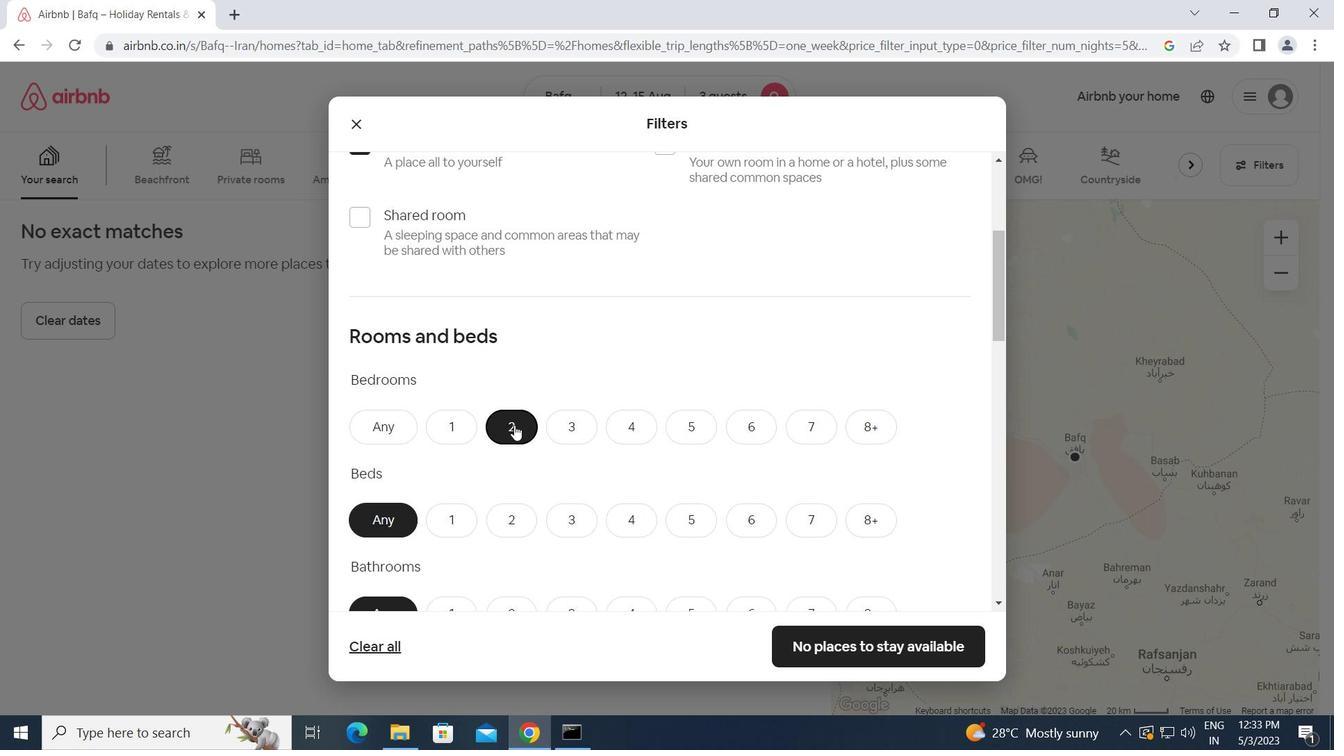 
Action: Mouse moved to (570, 362)
Screenshot: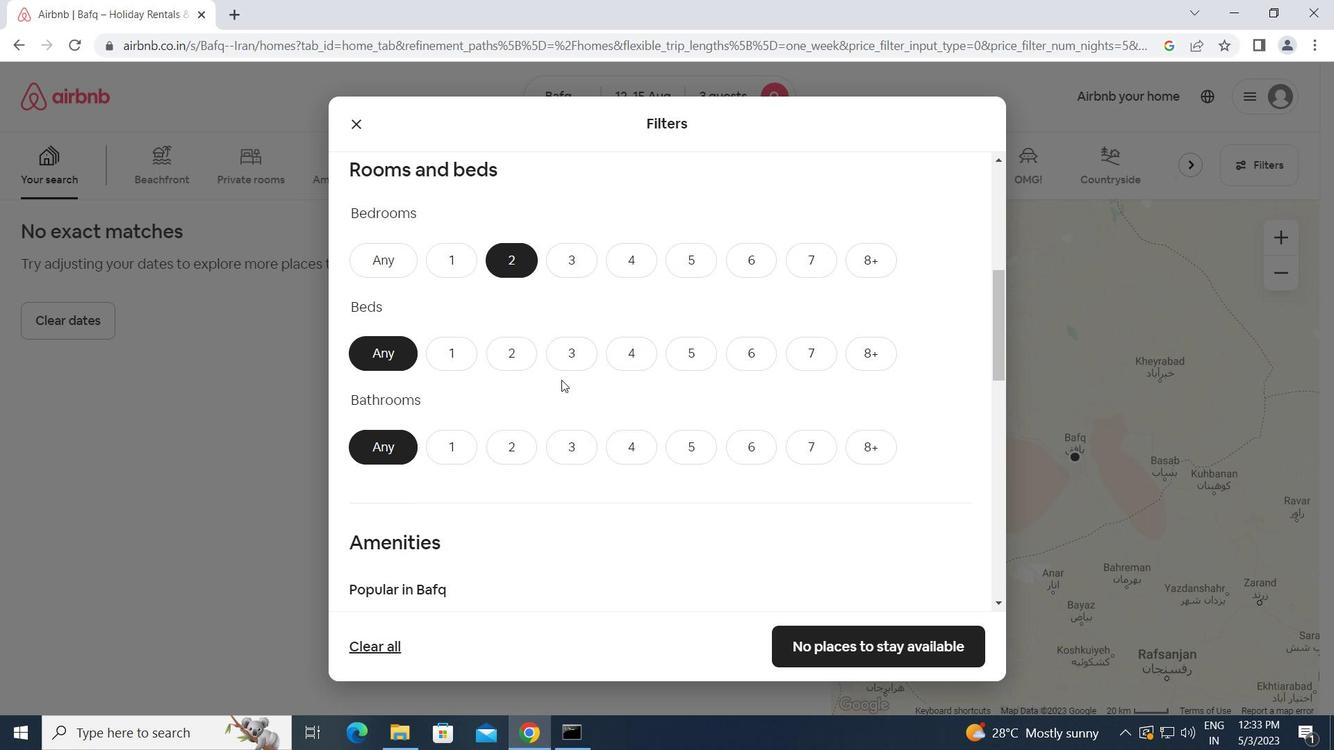 
Action: Mouse pressed left at (570, 362)
Screenshot: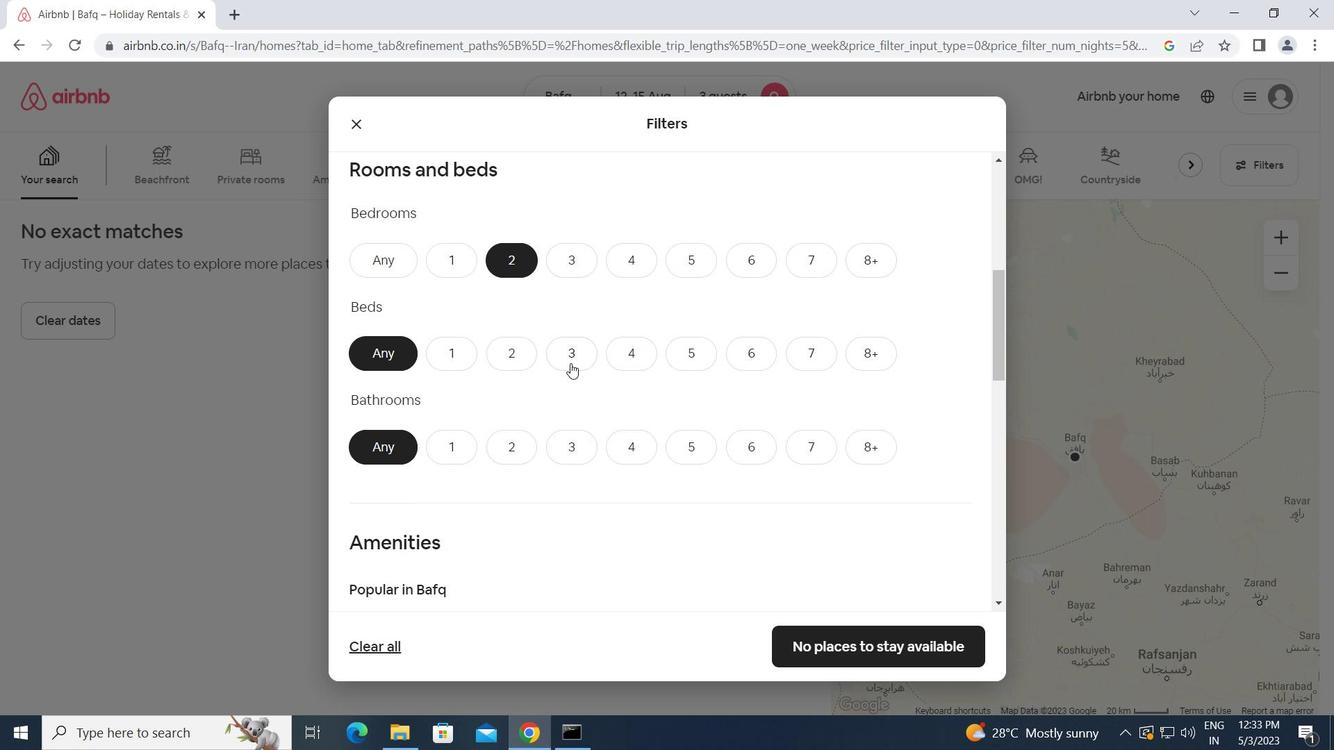 
Action: Mouse moved to (442, 445)
Screenshot: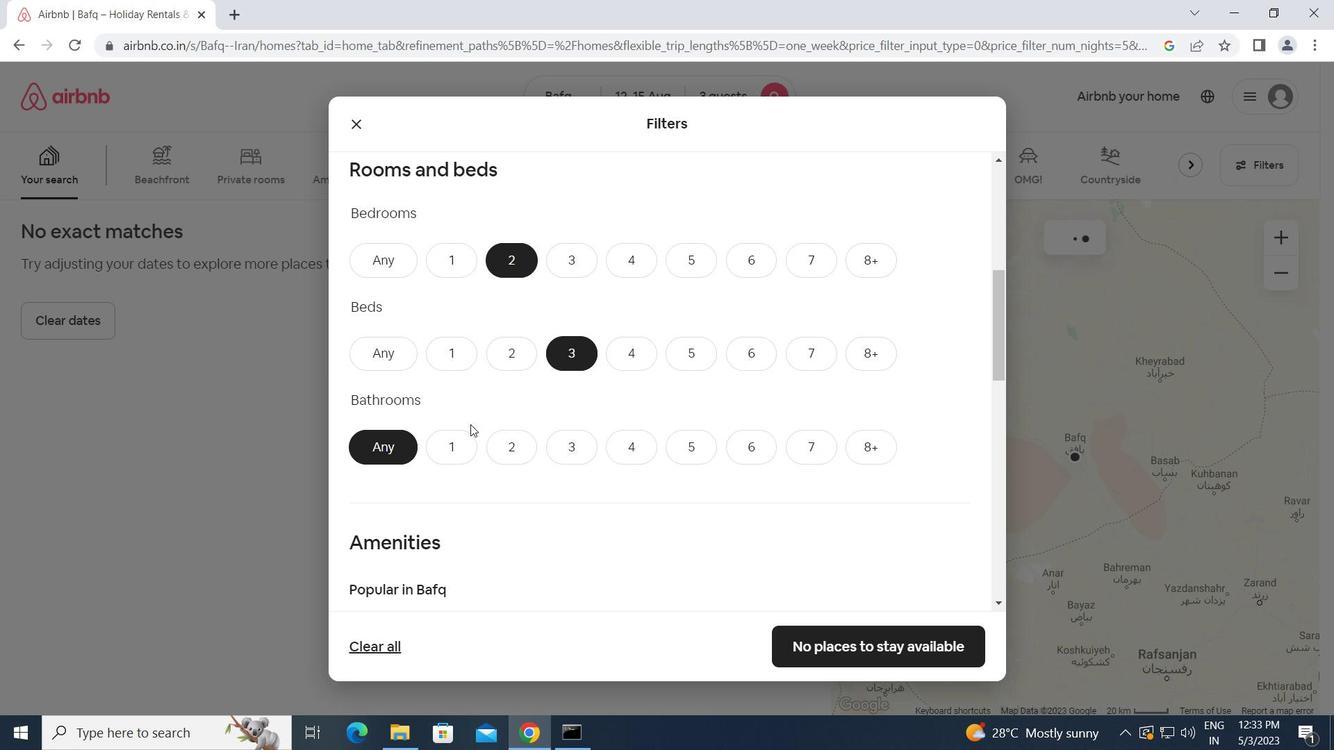 
Action: Mouse pressed left at (442, 445)
Screenshot: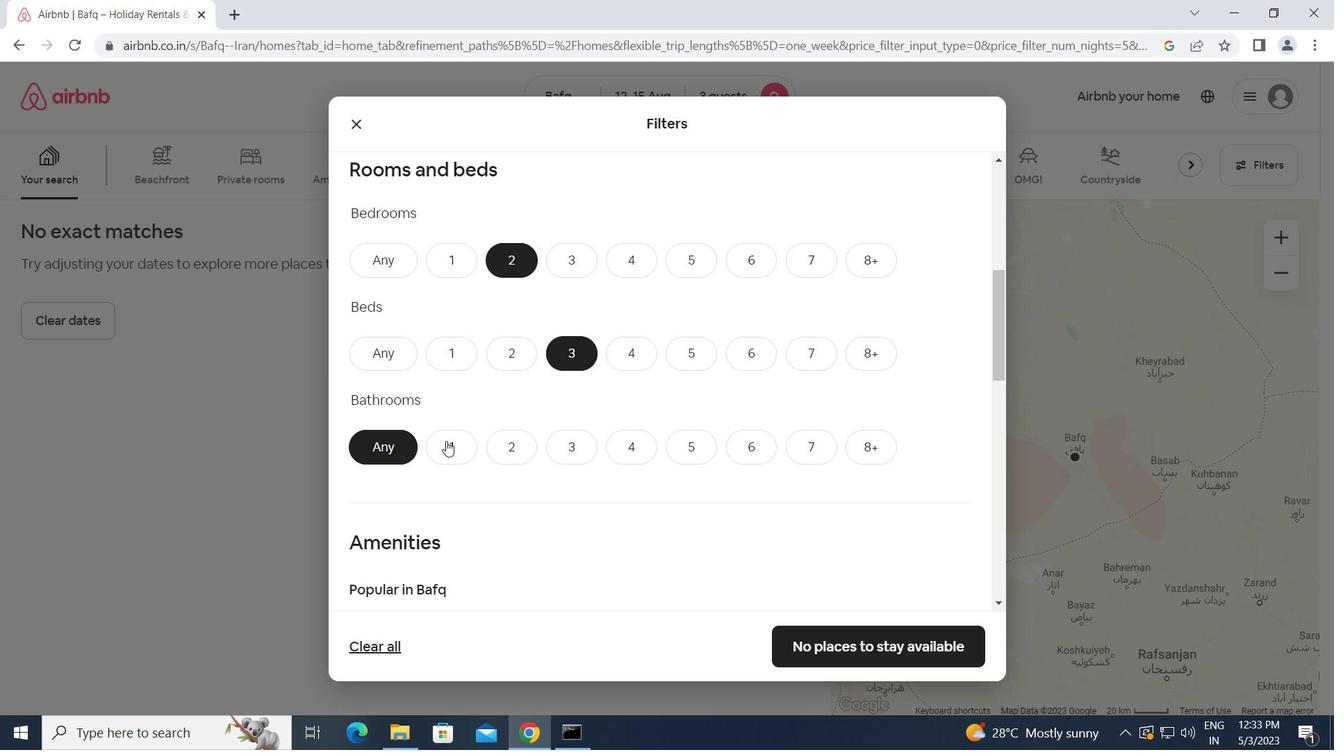 
Action: Mouse moved to (519, 441)
Screenshot: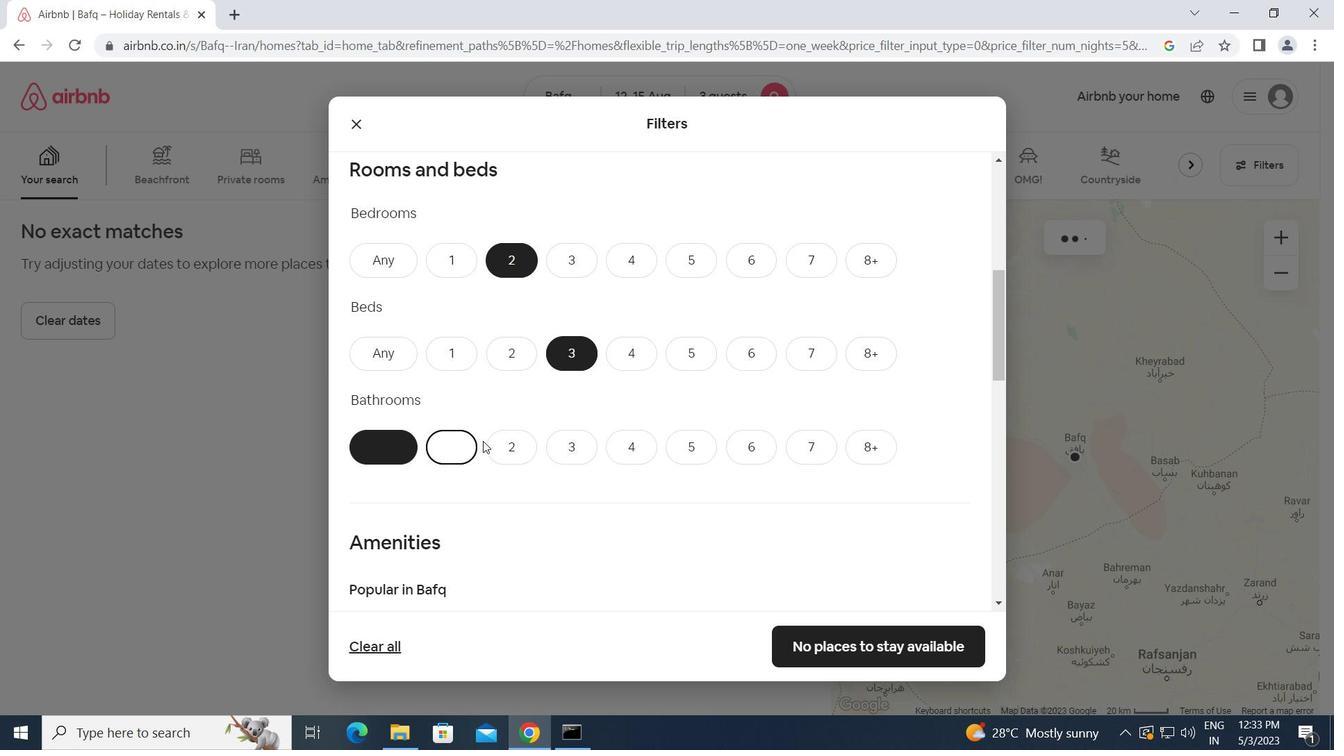 
Action: Mouse scrolled (519, 440) with delta (0, 0)
Screenshot: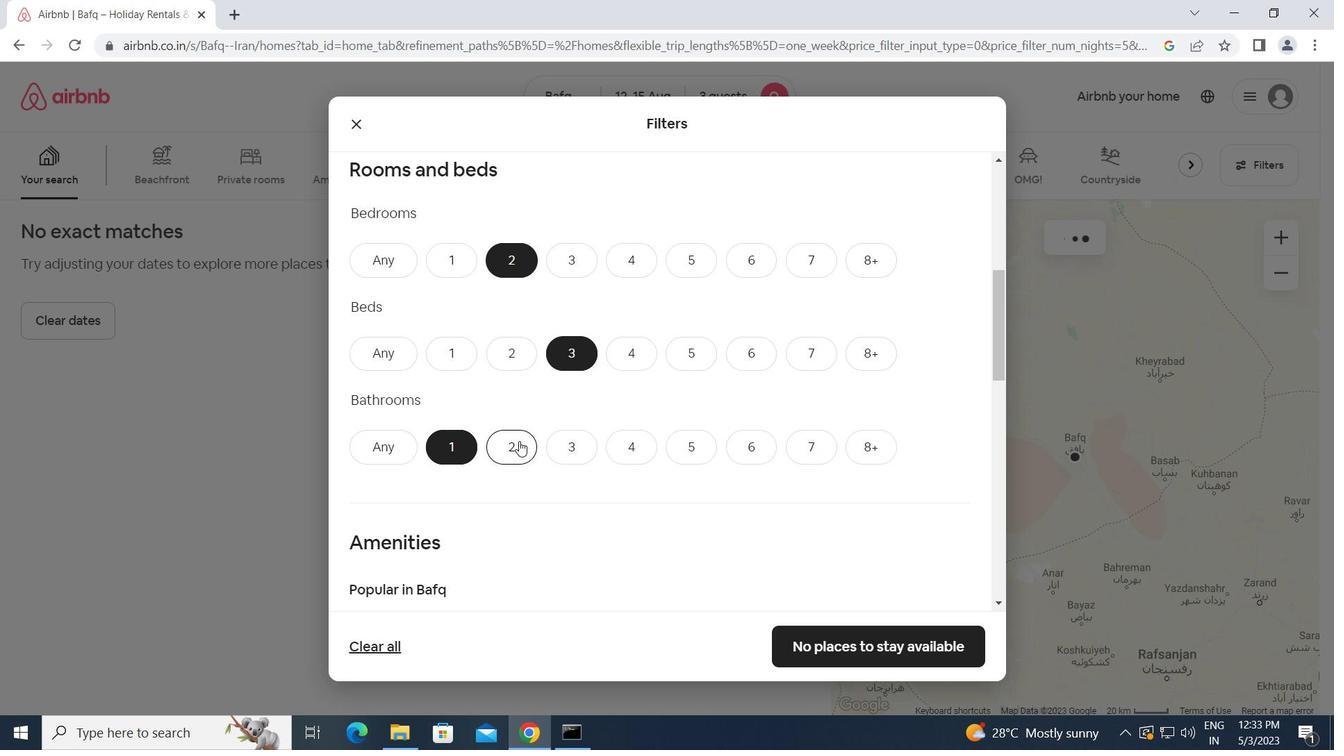 
Action: Mouse scrolled (519, 440) with delta (0, 0)
Screenshot: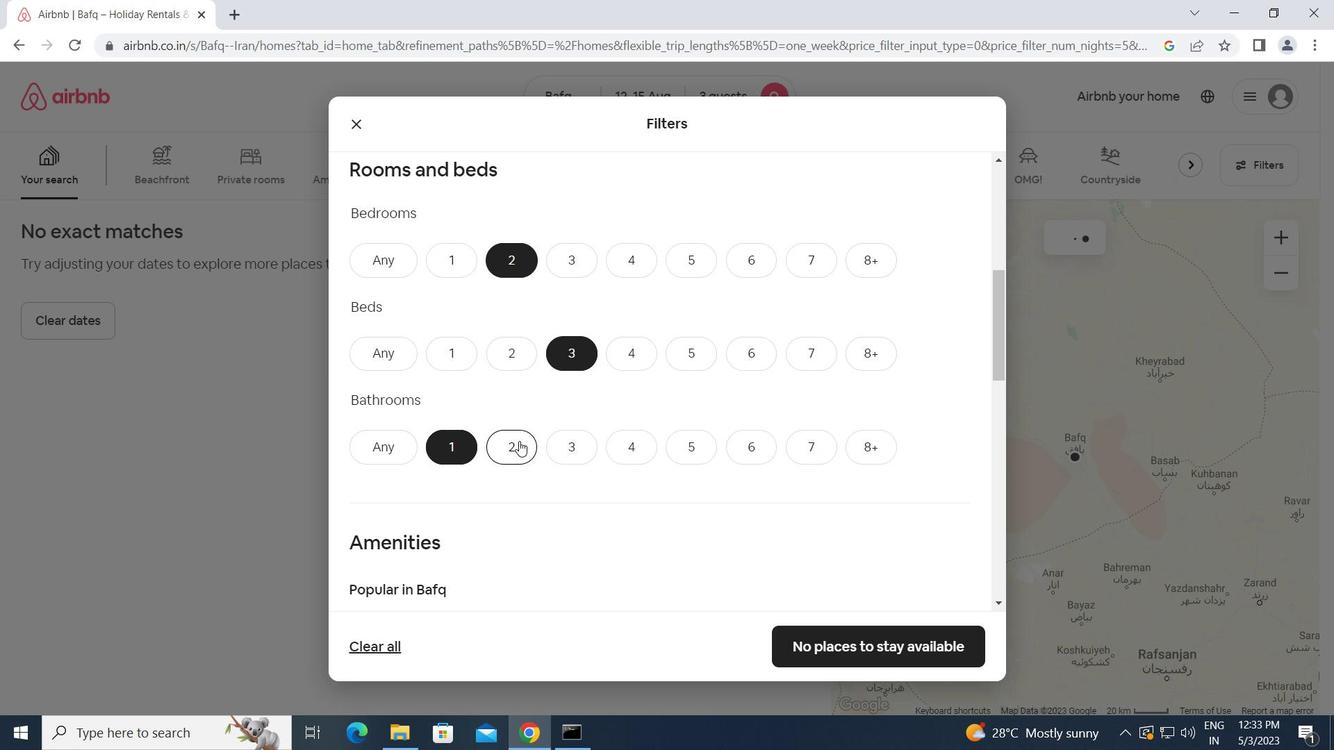 
Action: Mouse scrolled (519, 440) with delta (0, 0)
Screenshot: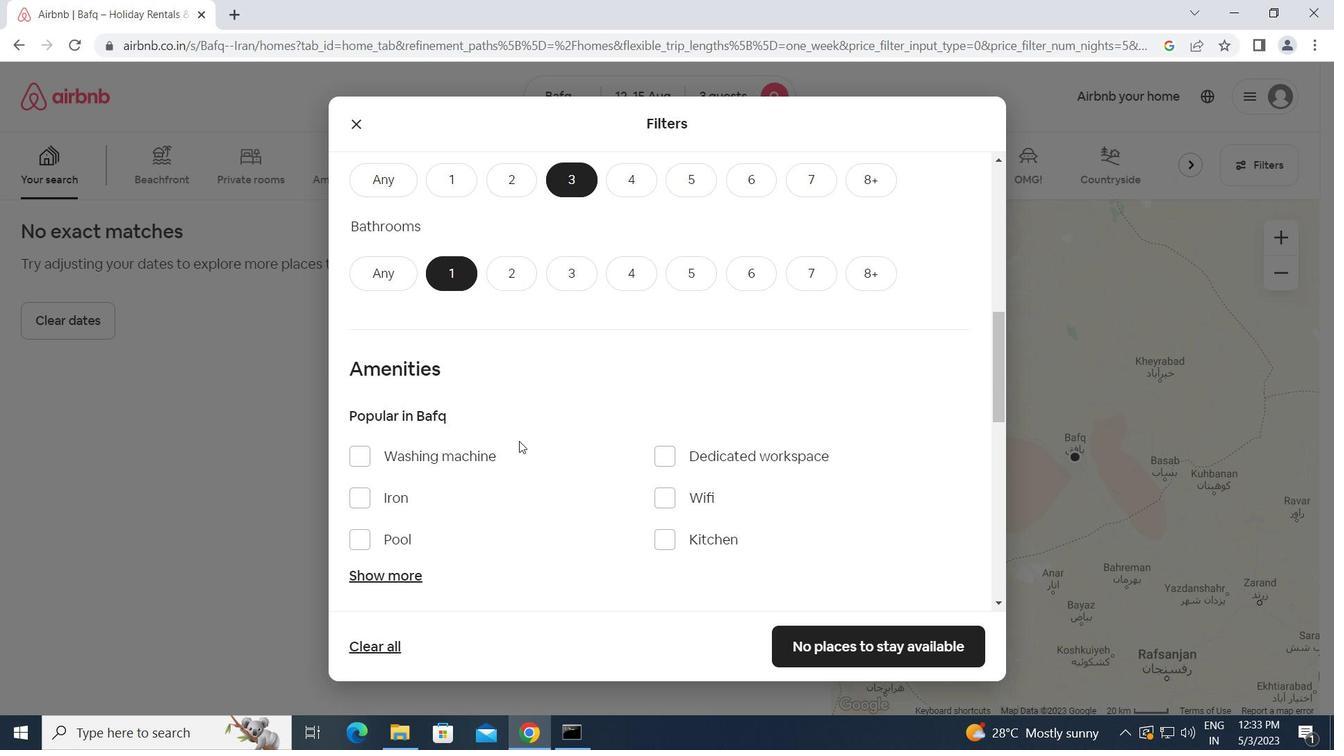 
Action: Mouse scrolled (519, 440) with delta (0, 0)
Screenshot: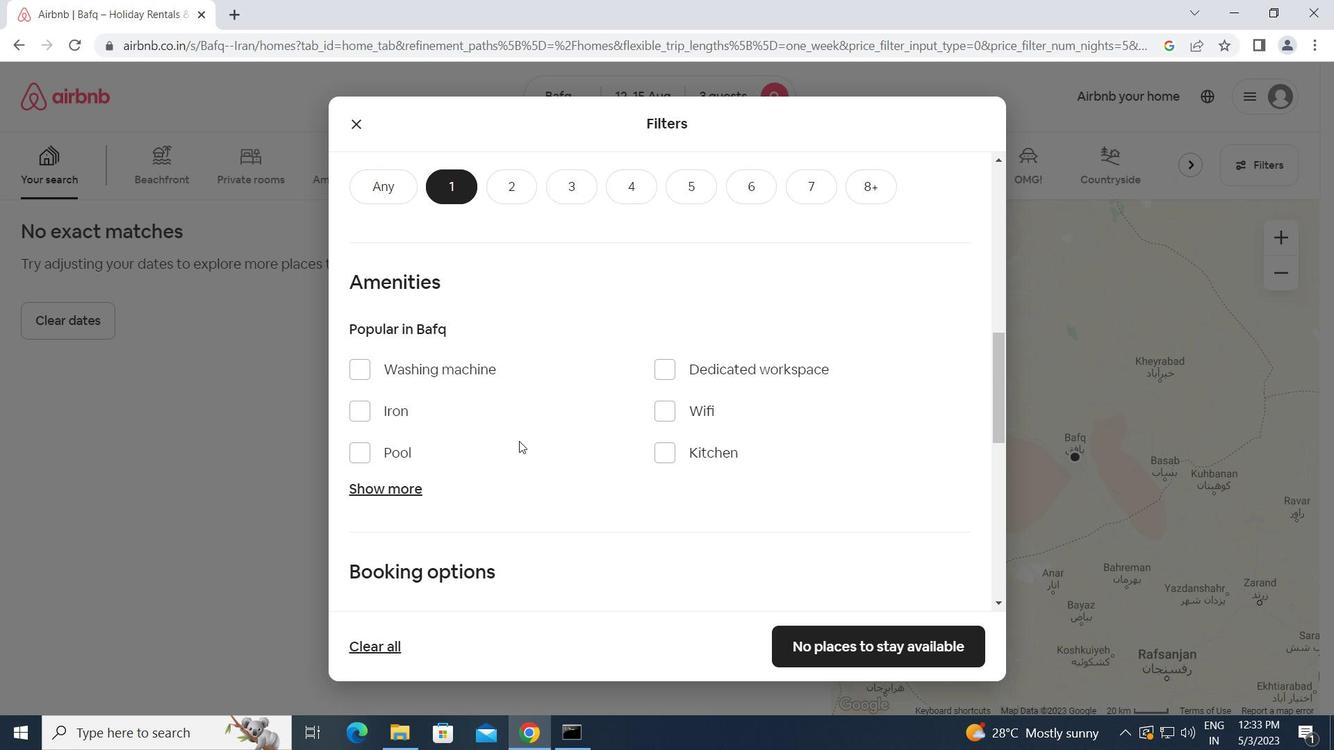 
Action: Mouse scrolled (519, 440) with delta (0, 0)
Screenshot: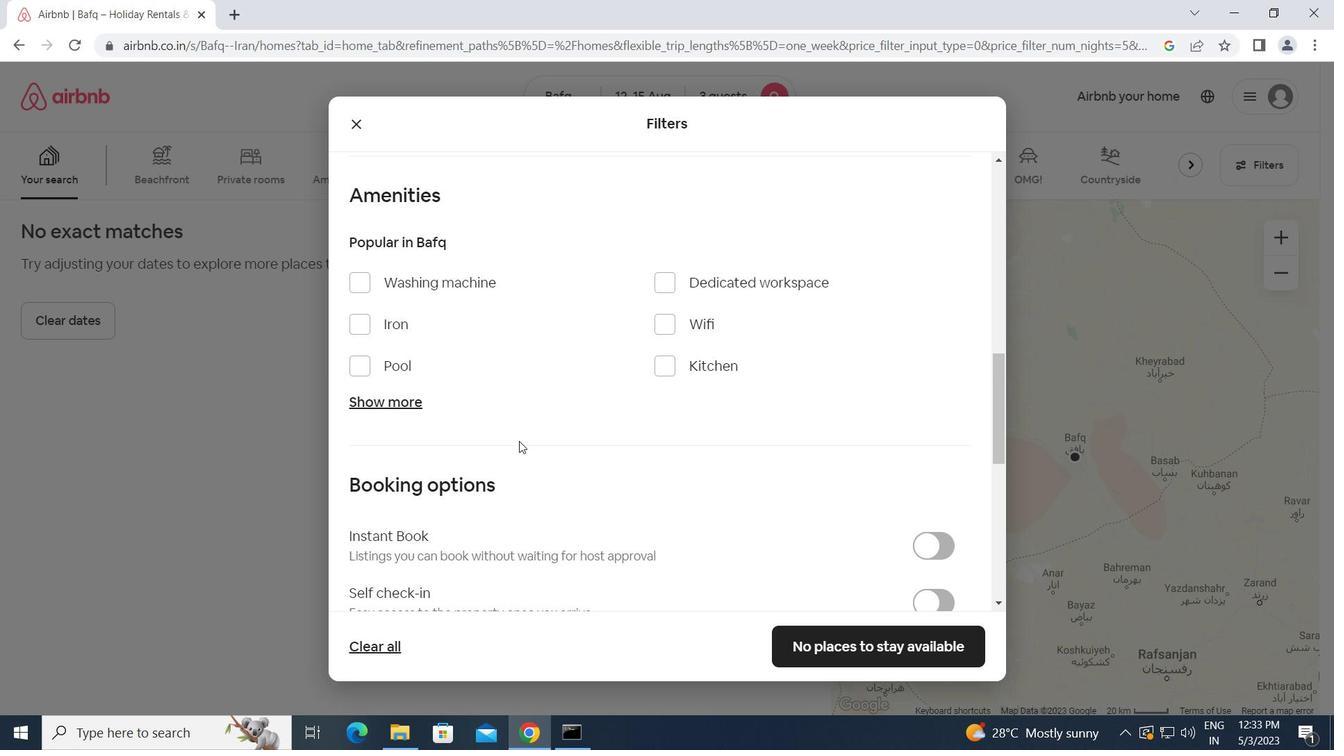 
Action: Mouse scrolled (519, 440) with delta (0, 0)
Screenshot: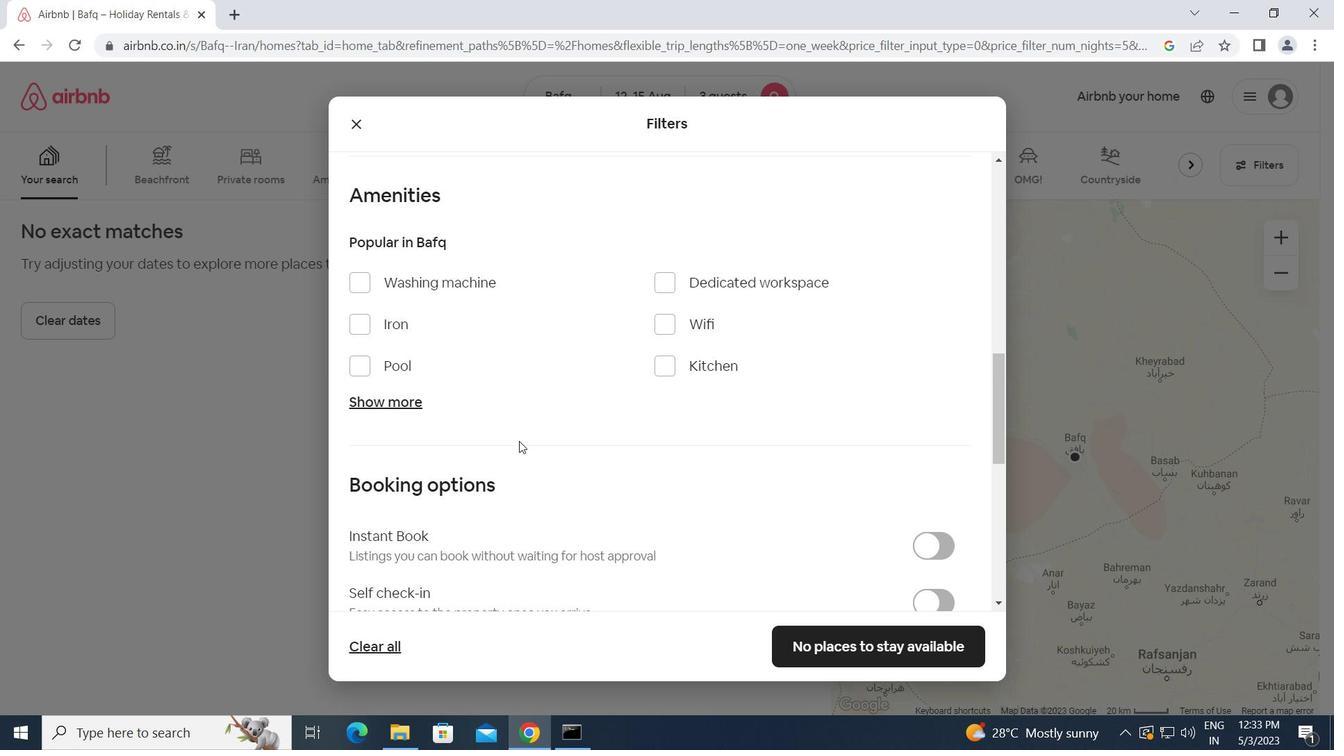 
Action: Mouse scrolled (519, 440) with delta (0, 0)
Screenshot: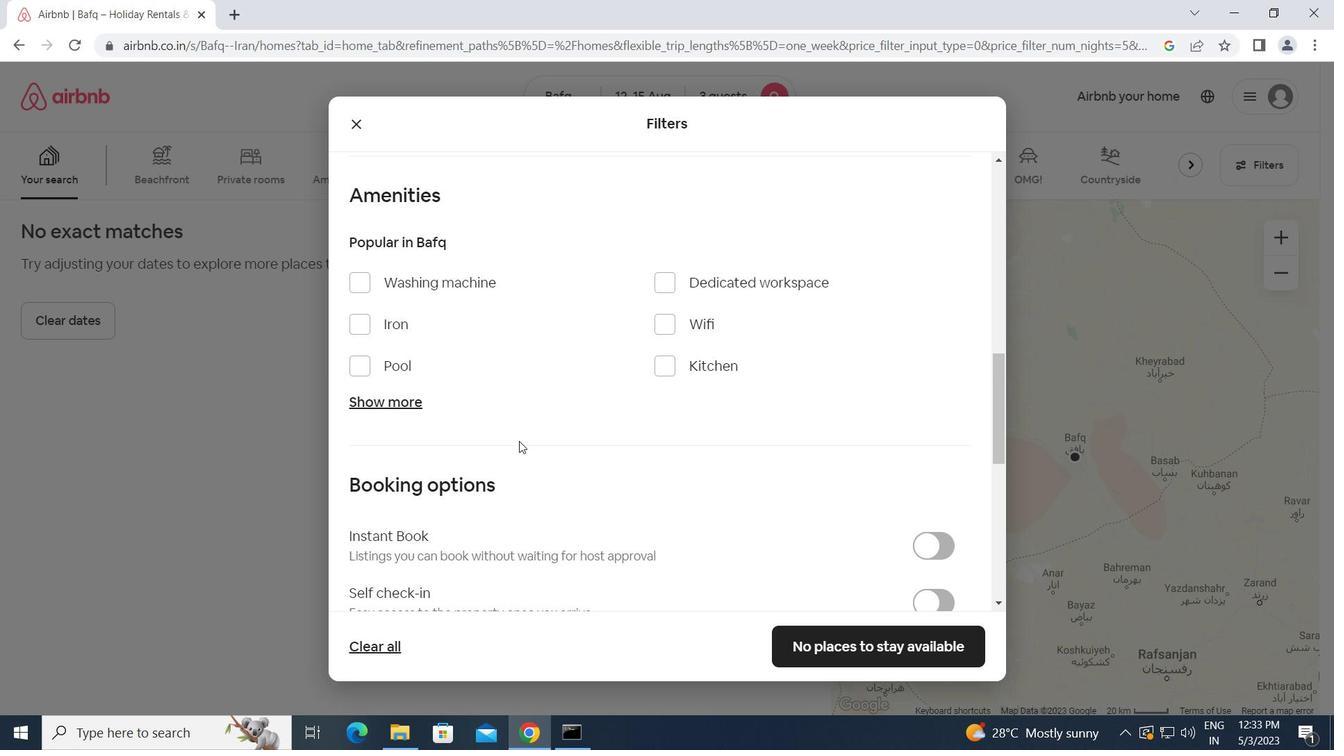 
Action: Mouse moved to (931, 348)
Screenshot: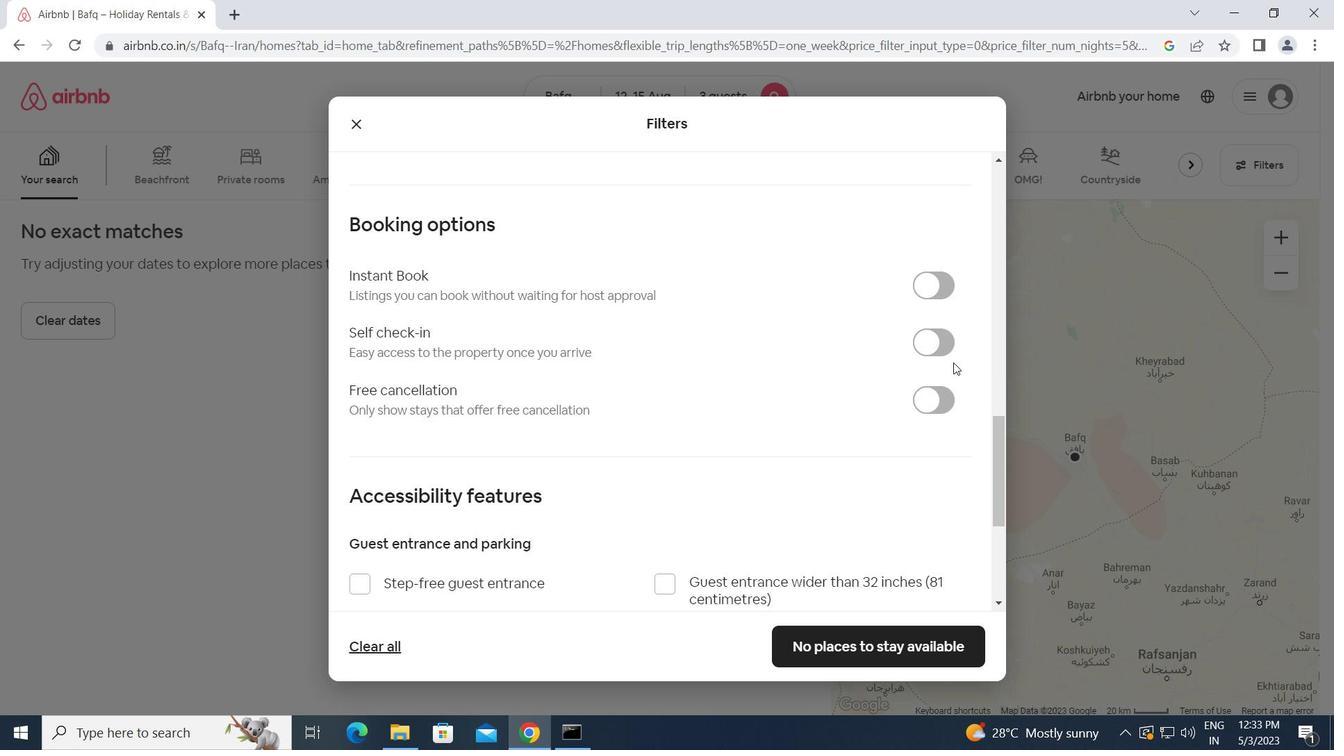 
Action: Mouse pressed left at (931, 348)
Screenshot: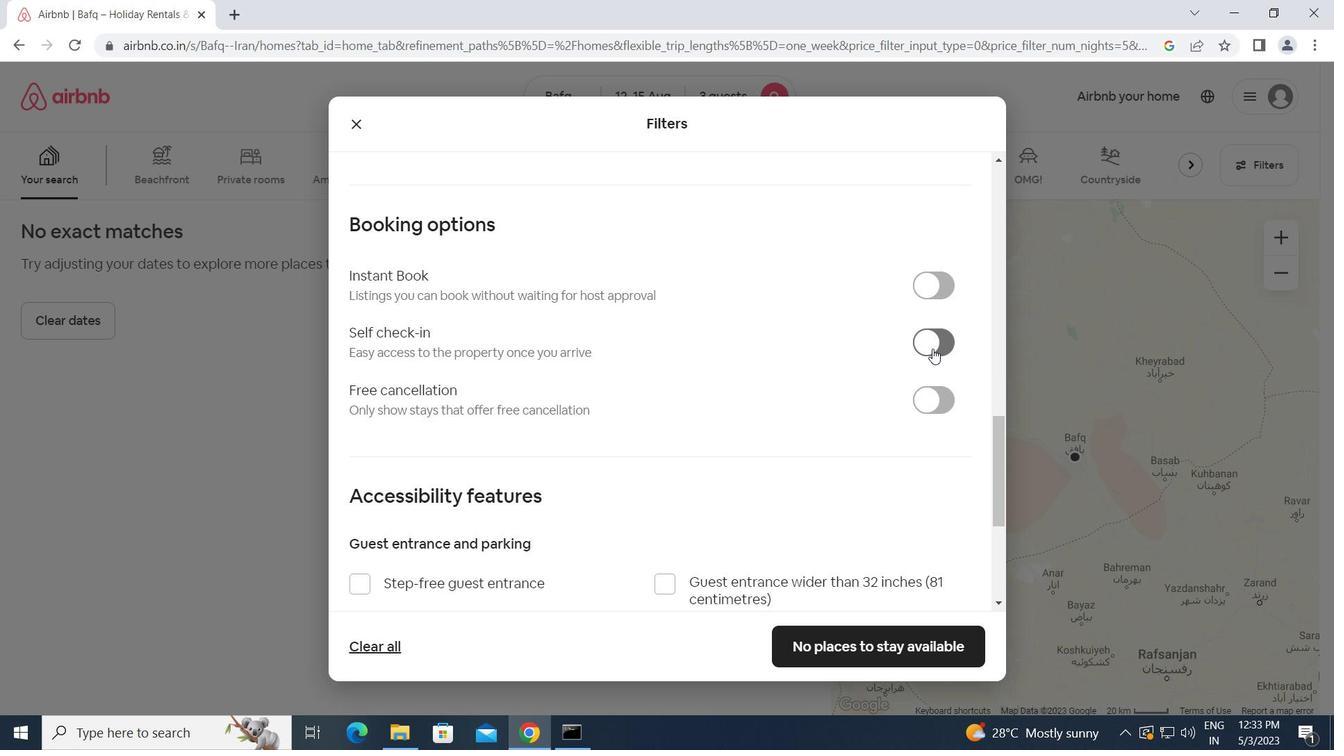 
Action: Mouse moved to (848, 408)
Screenshot: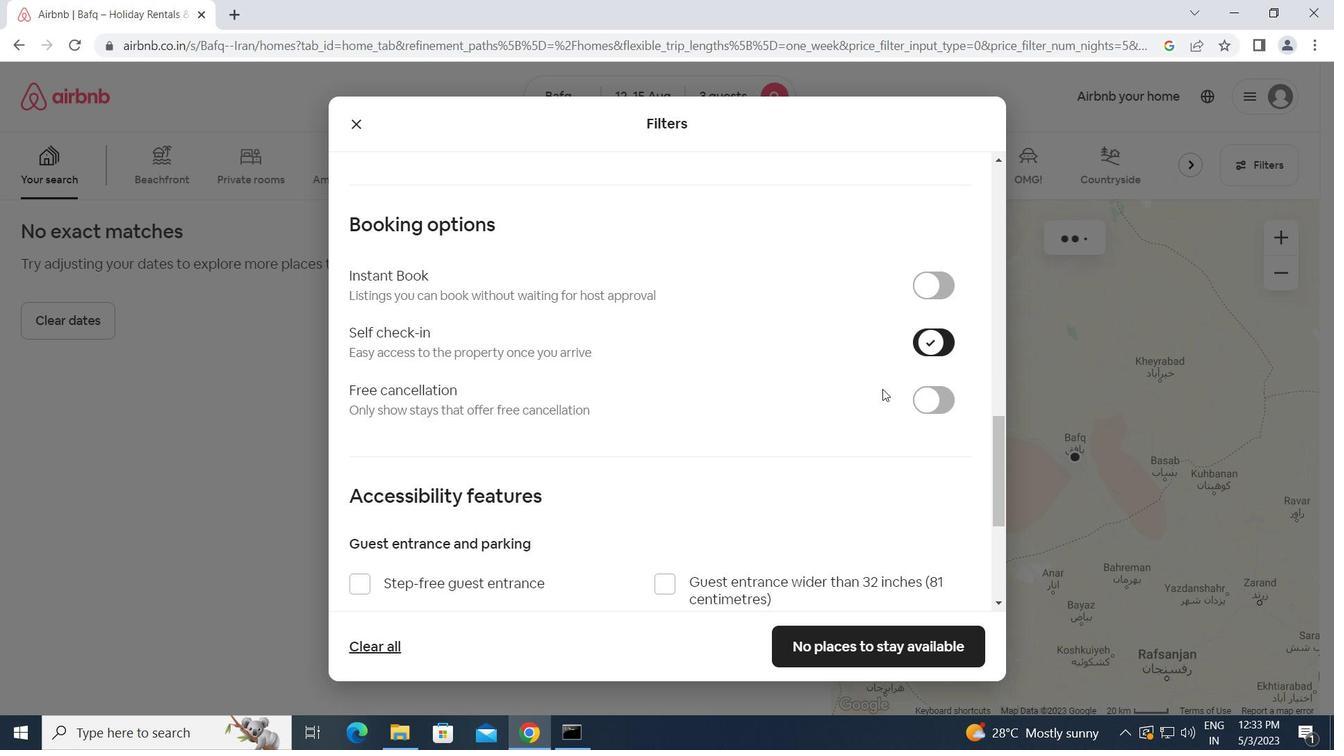 
Action: Mouse scrolled (848, 407) with delta (0, 0)
Screenshot: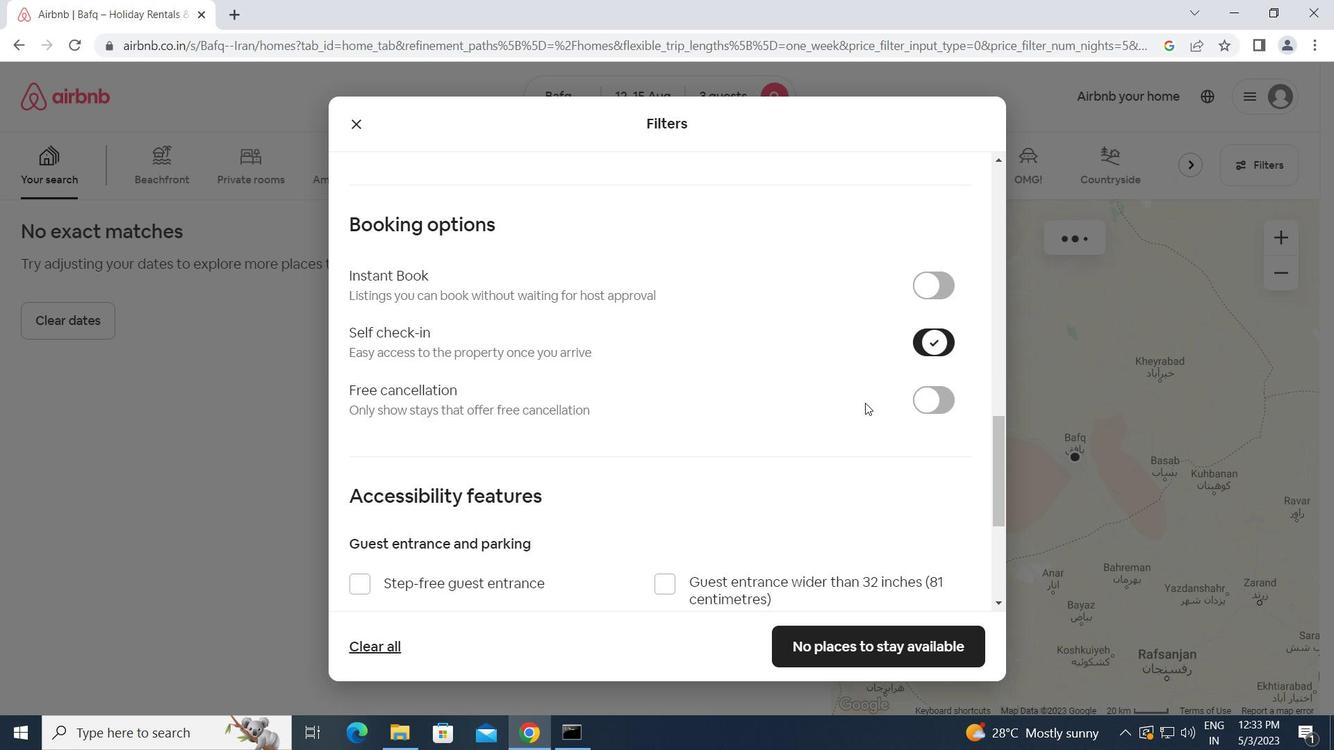 
Action: Mouse scrolled (848, 407) with delta (0, 0)
Screenshot: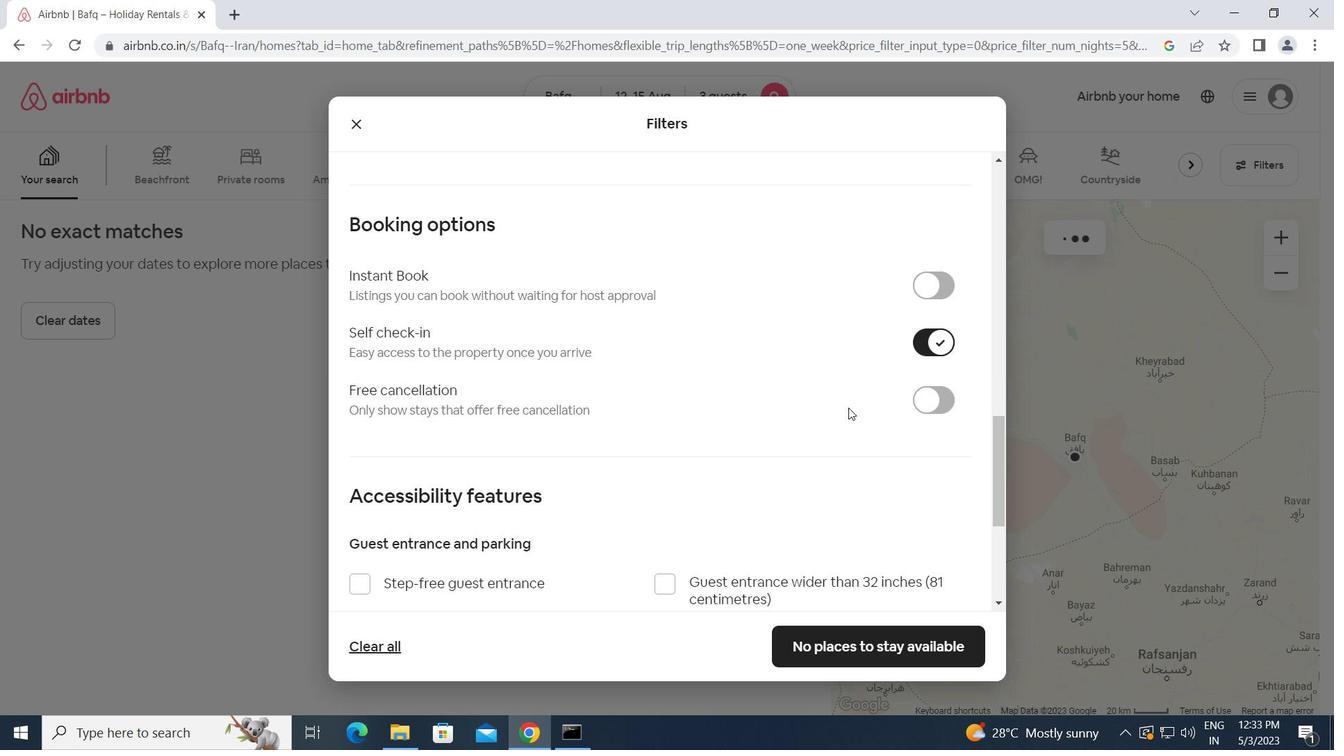 
Action: Mouse scrolled (848, 407) with delta (0, 0)
Screenshot: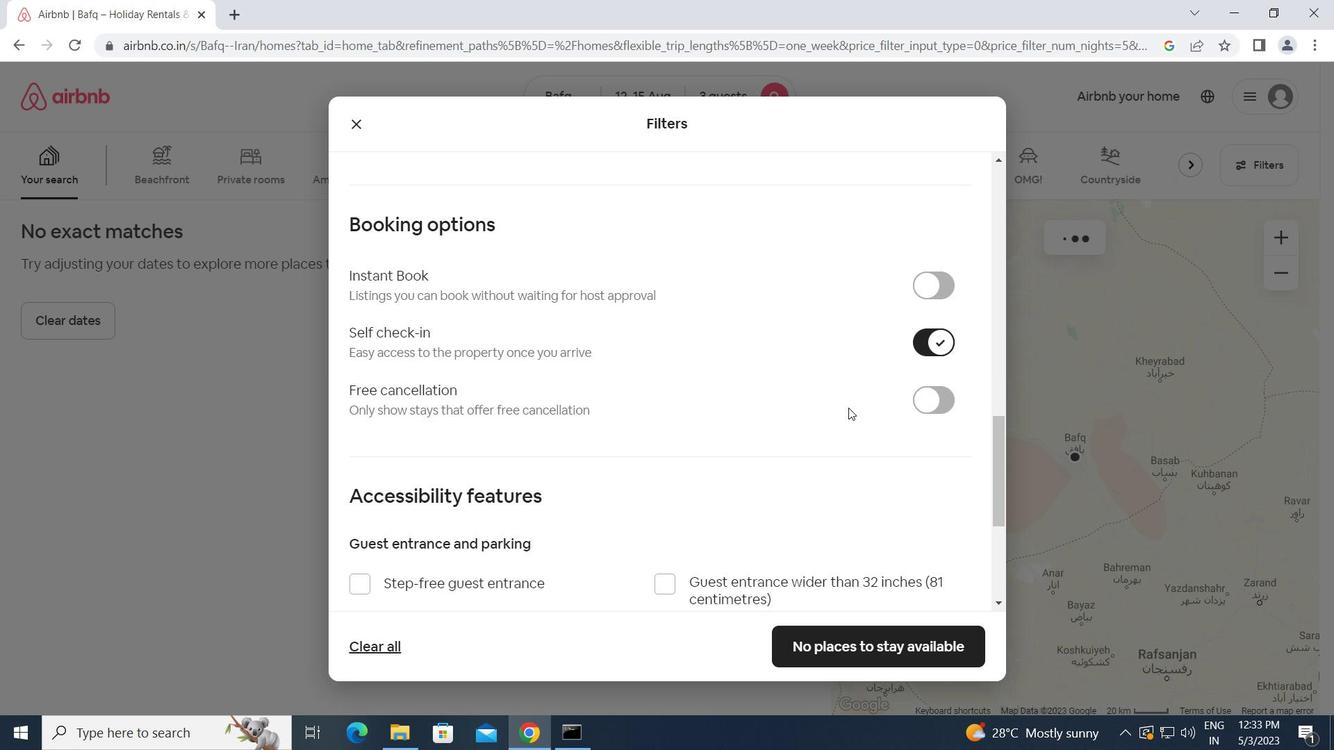 
Action: Mouse scrolled (848, 407) with delta (0, 0)
Screenshot: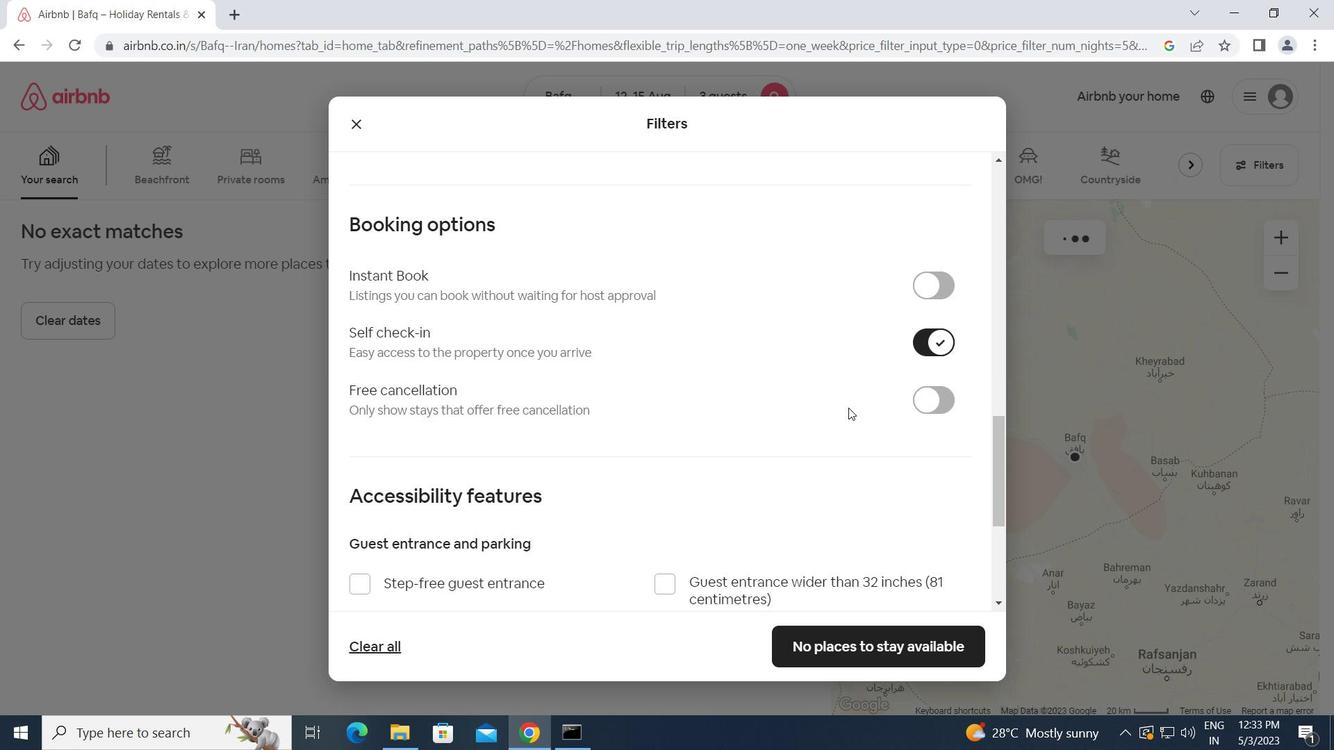 
Action: Mouse scrolled (848, 407) with delta (0, 0)
Screenshot: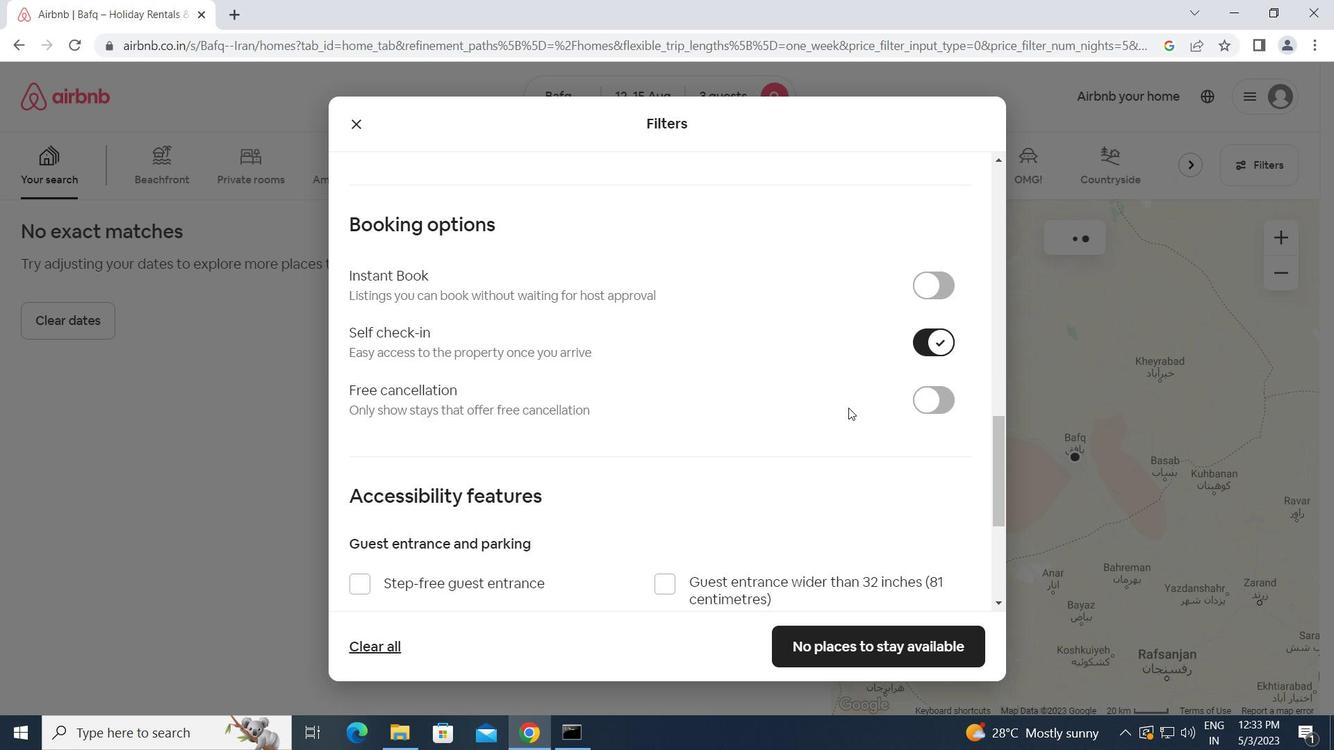 
Action: Mouse moved to (847, 408)
Screenshot: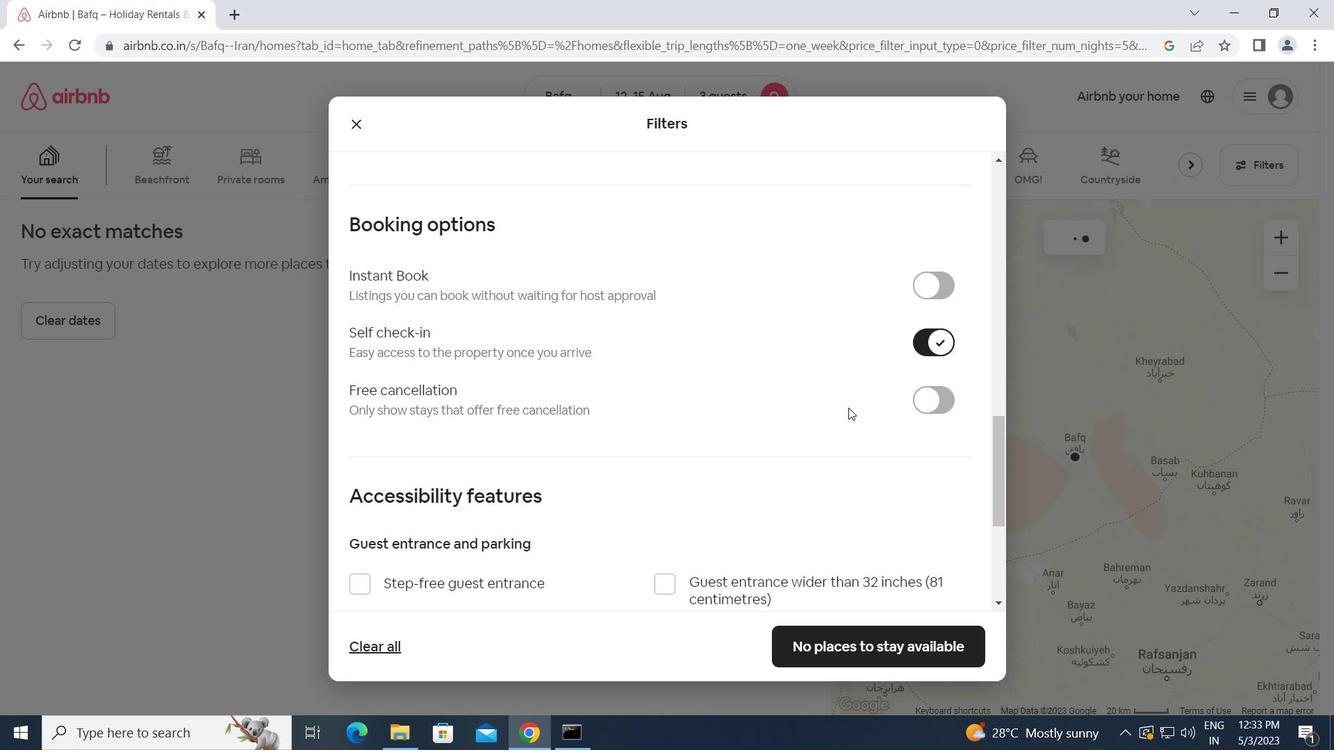 
Action: Mouse scrolled (847, 407) with delta (0, 0)
Screenshot: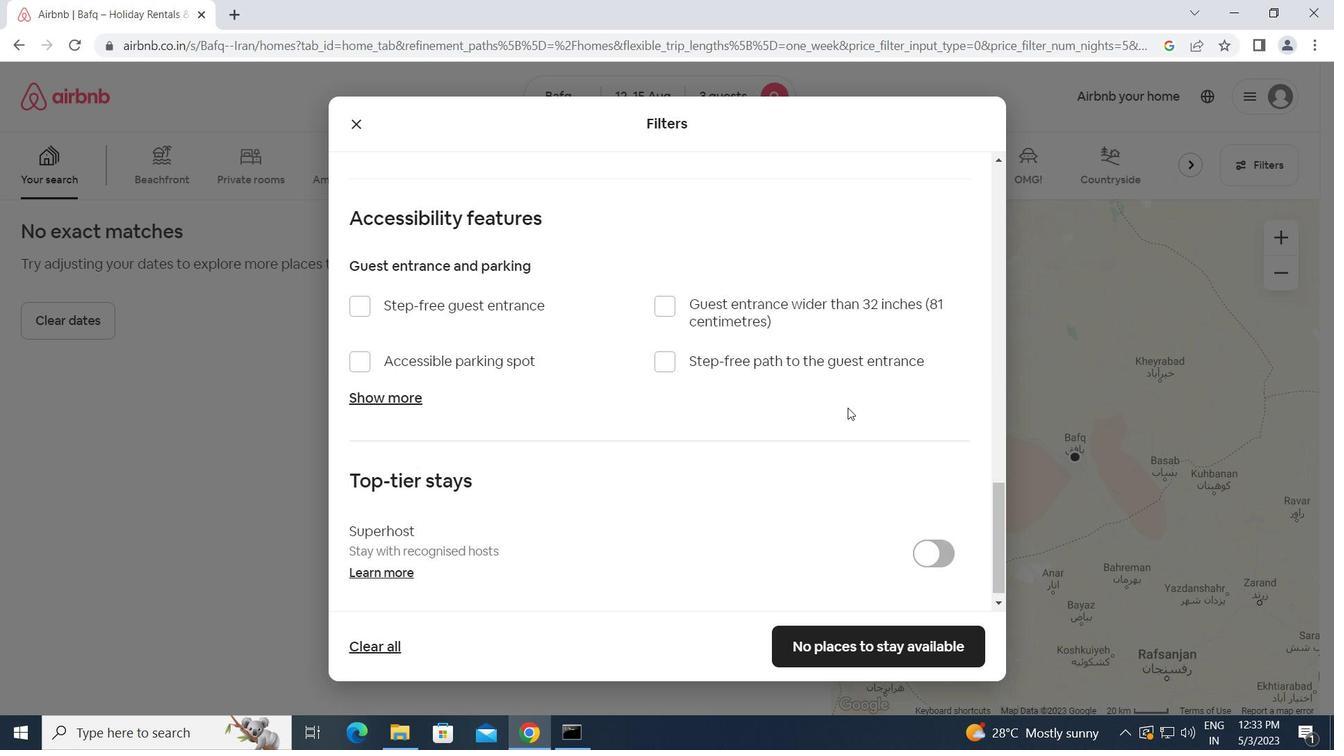 
Action: Mouse moved to (847, 408)
Screenshot: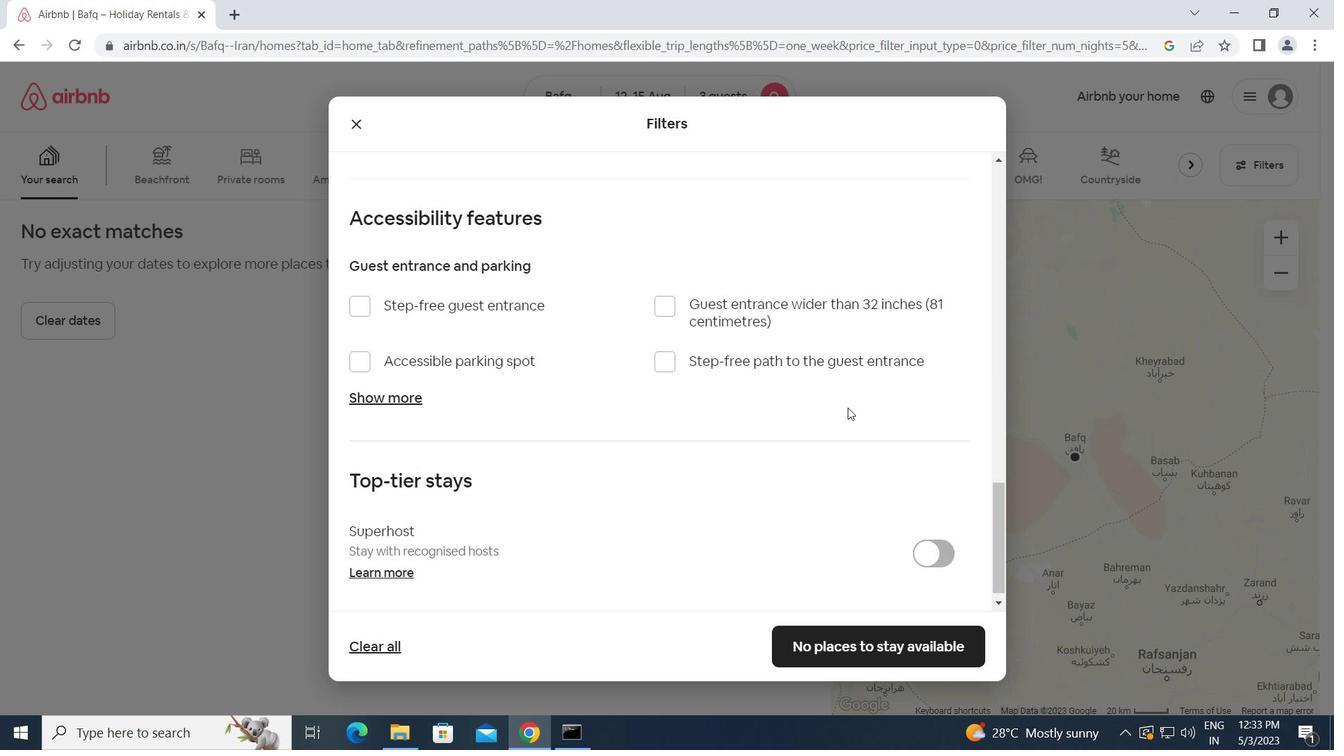 
Action: Mouse scrolled (847, 408) with delta (0, 0)
Screenshot: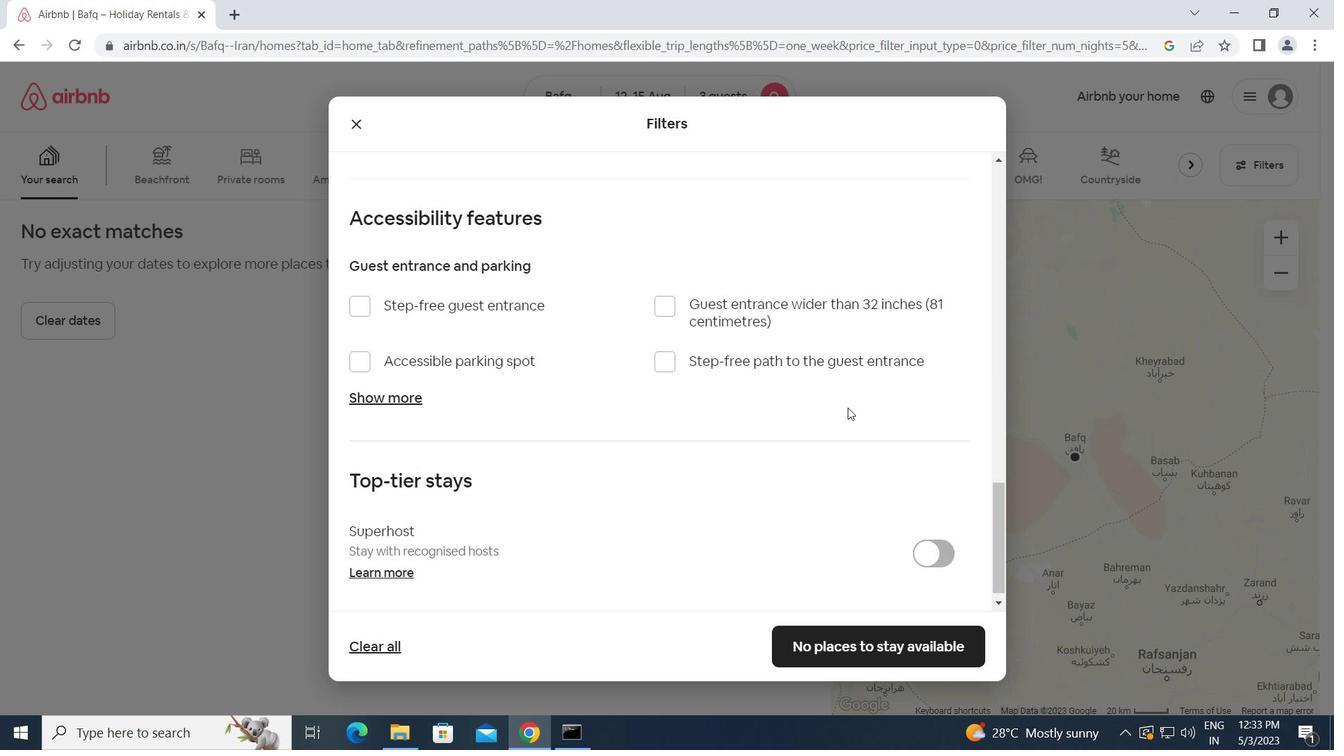 
Action: Mouse scrolled (847, 408) with delta (0, 0)
Screenshot: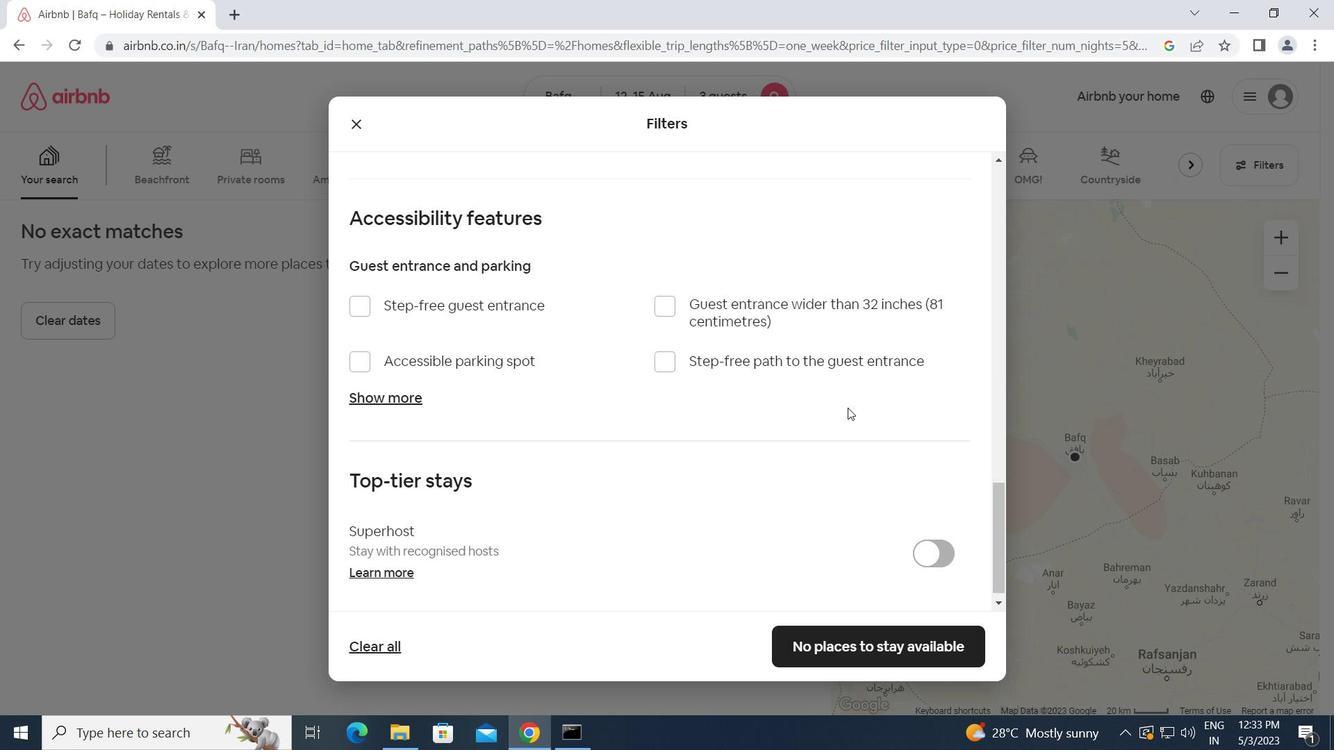 
Action: Mouse moved to (847, 410)
Screenshot: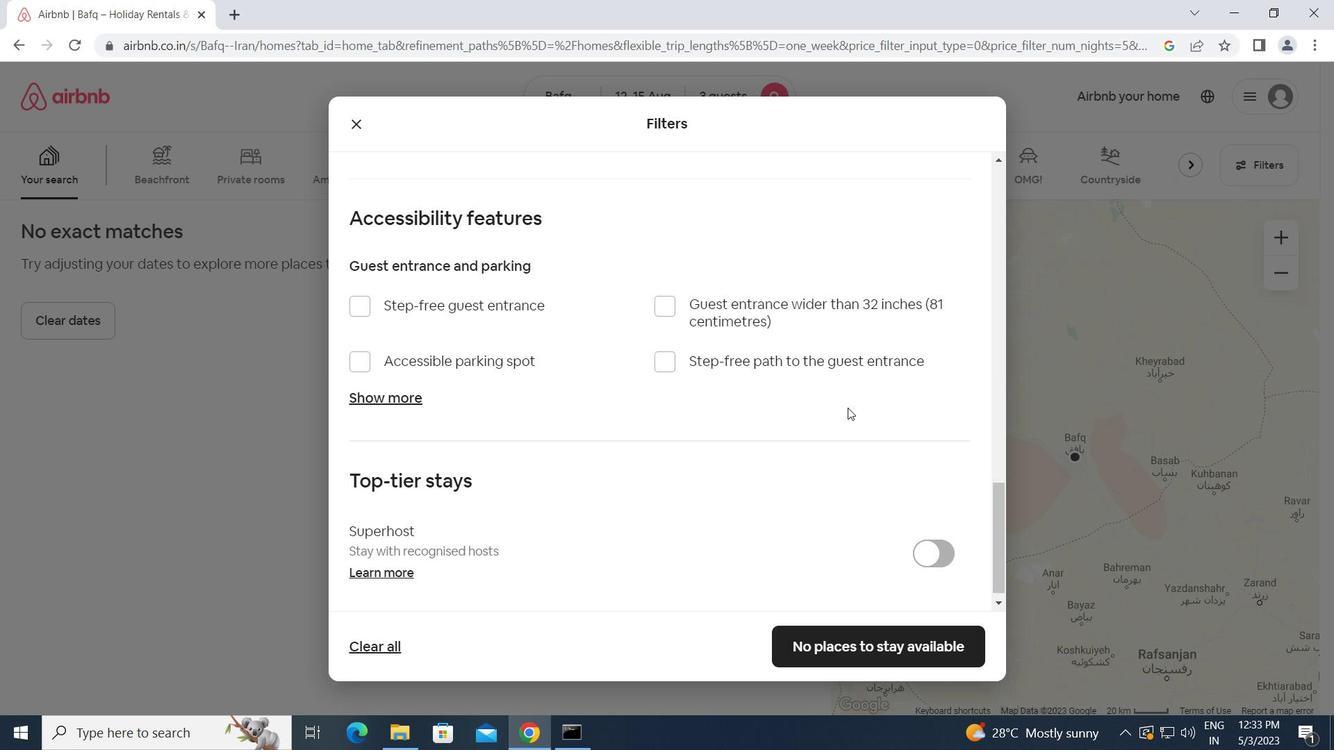 
Action: Mouse scrolled (847, 409) with delta (0, 0)
Screenshot: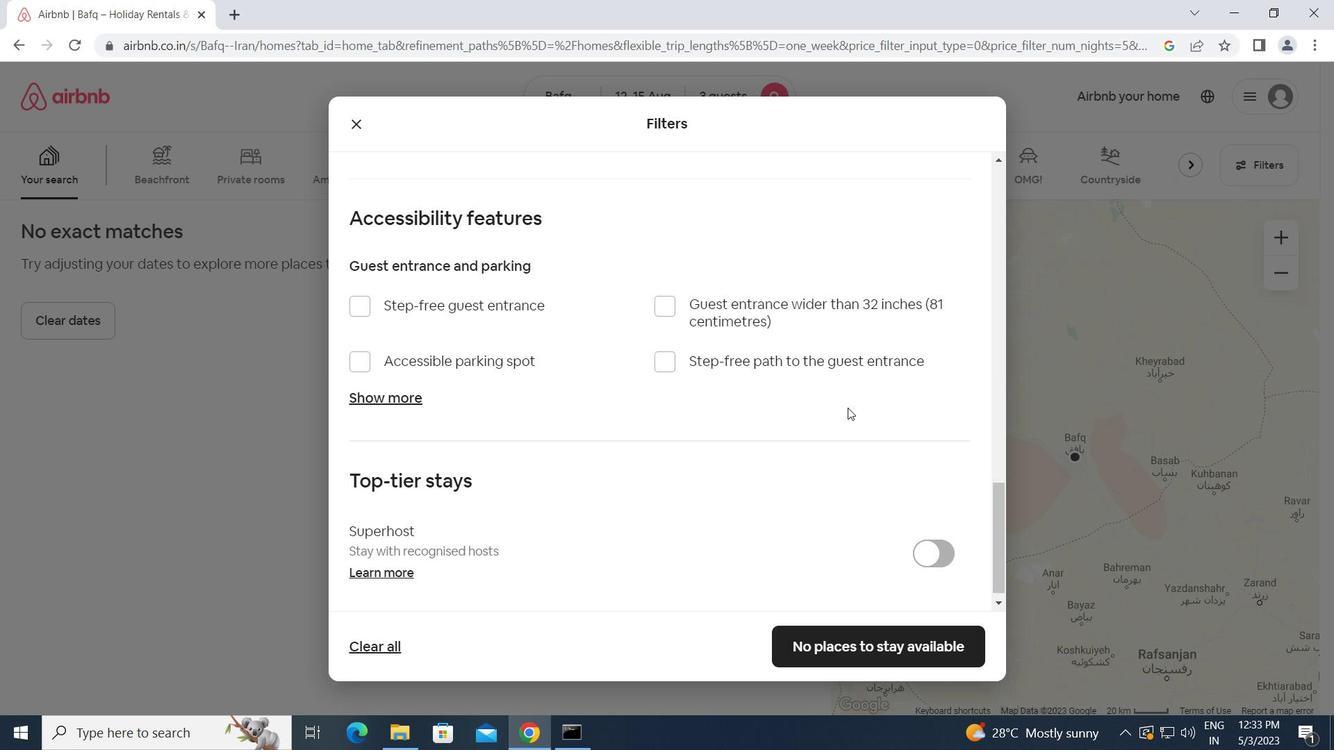 
Action: Mouse moved to (847, 412)
Screenshot: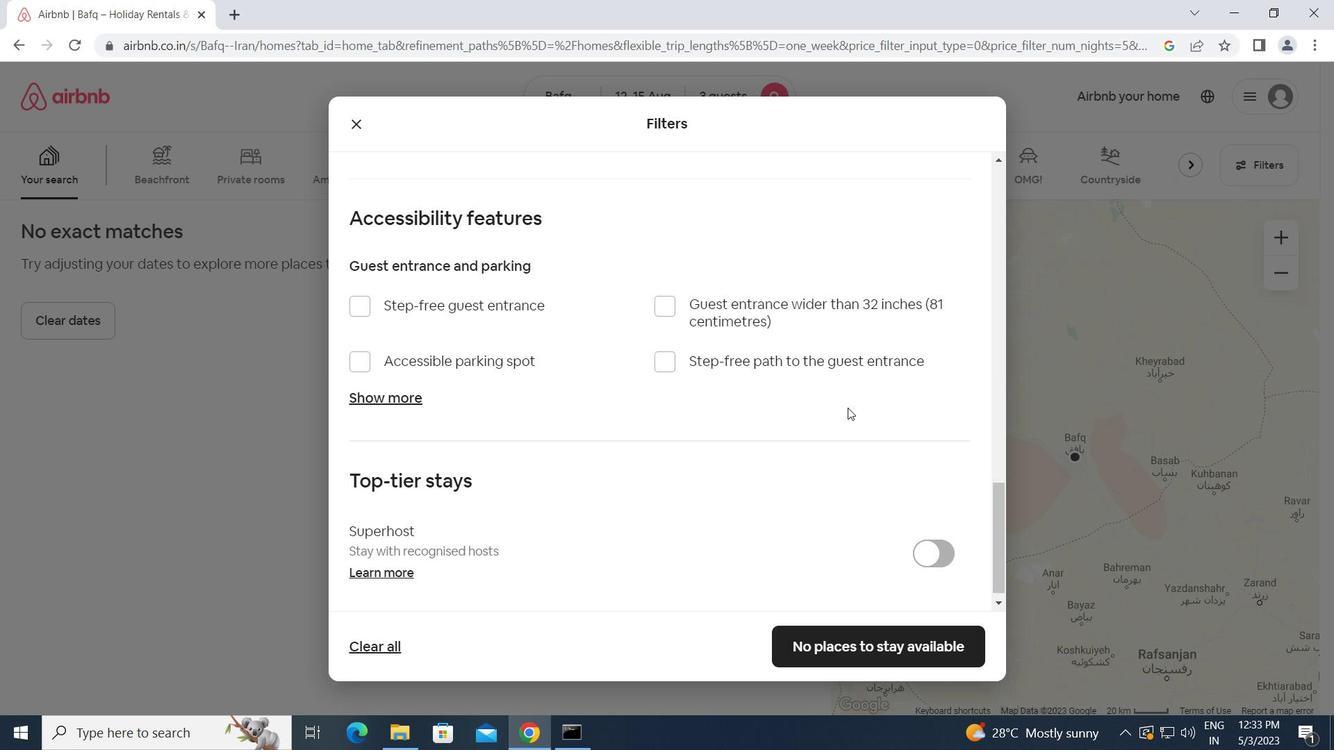 
Action: Mouse scrolled (847, 411) with delta (0, 0)
Screenshot: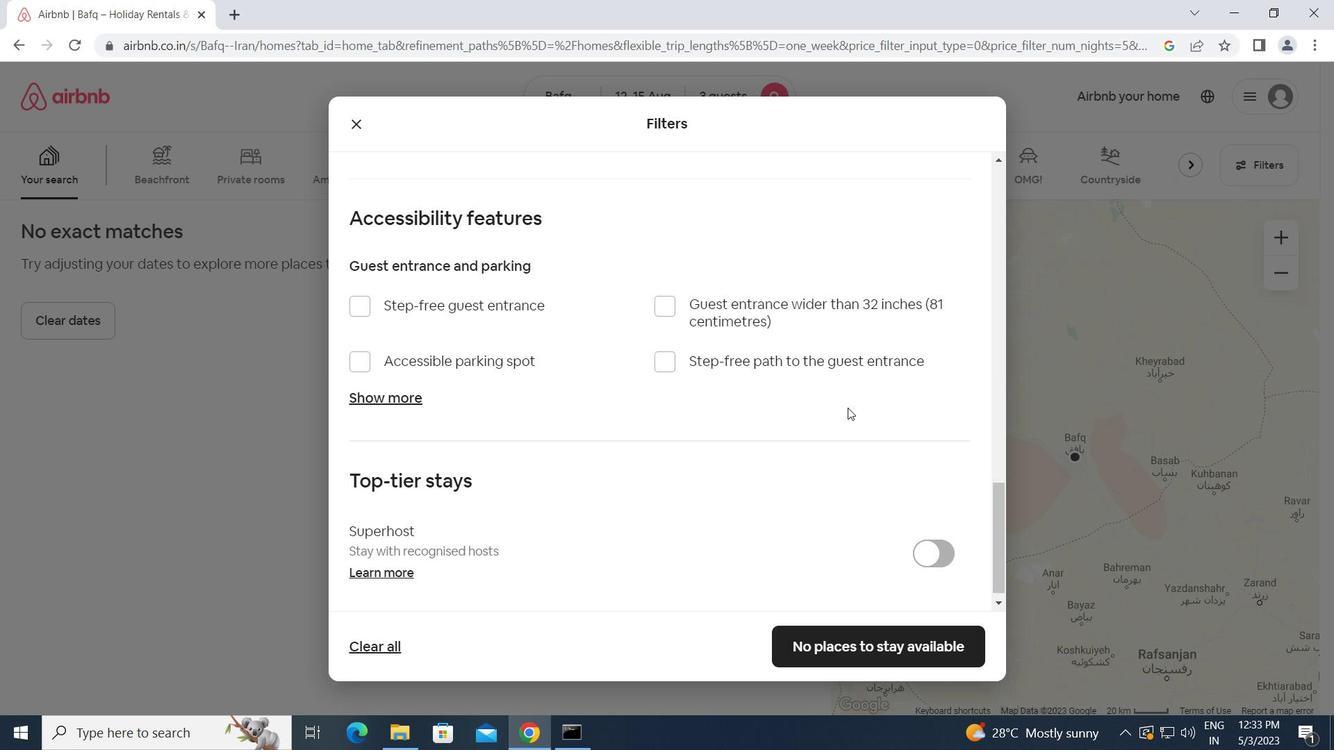 
Action: Mouse moved to (869, 646)
Screenshot: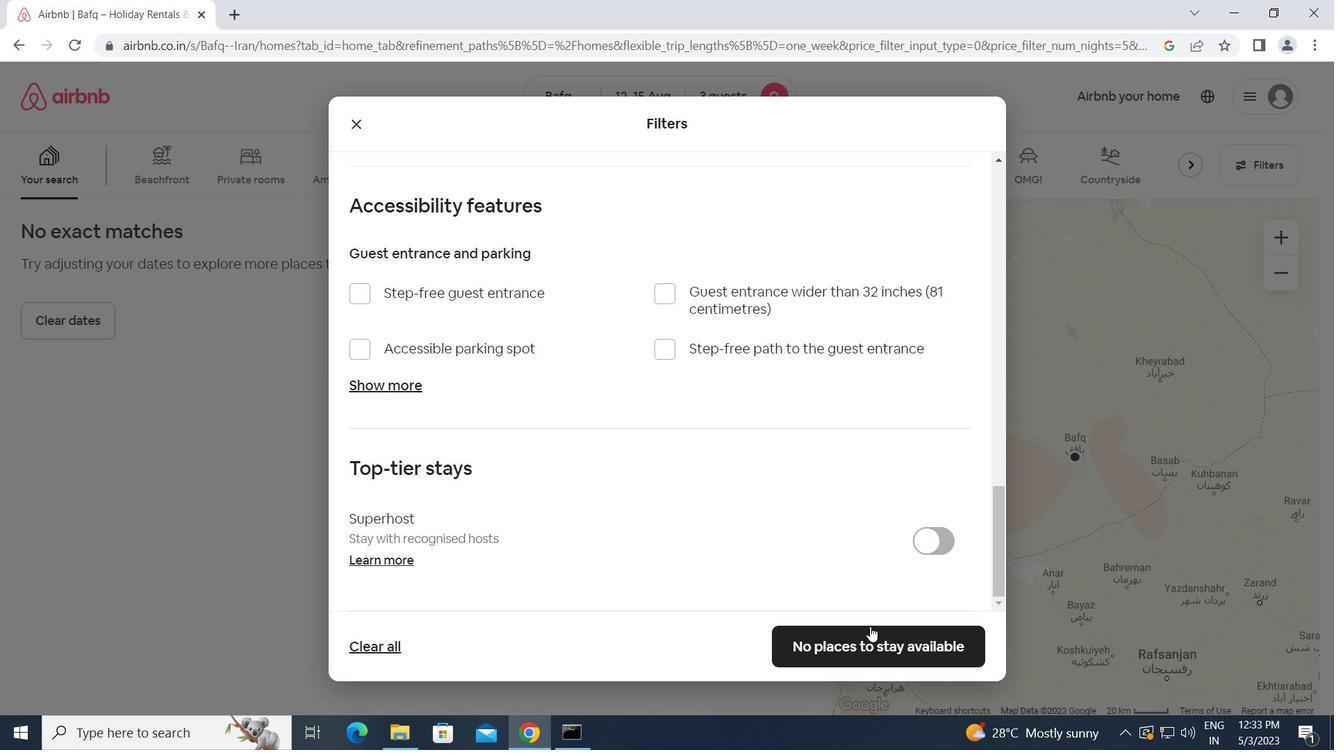 
Action: Mouse pressed left at (869, 646)
Screenshot: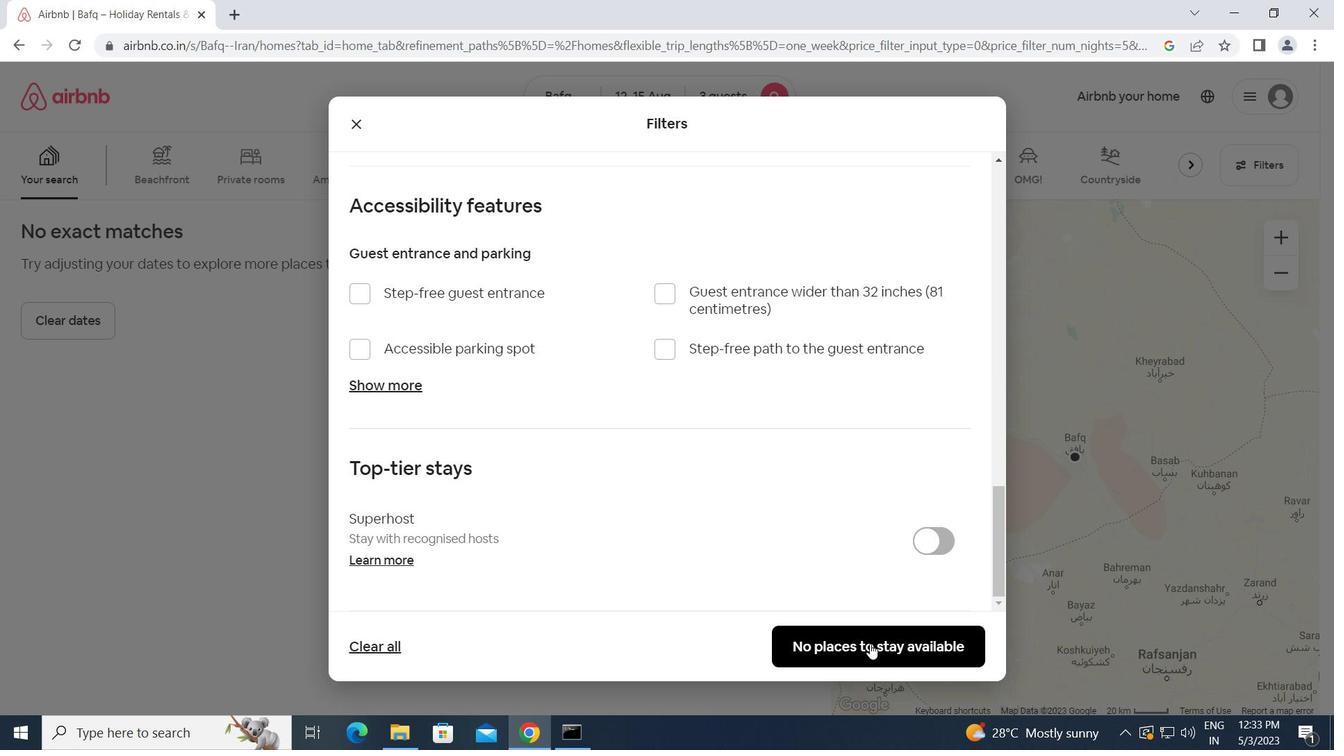 
Action: Mouse moved to (868, 645)
Screenshot: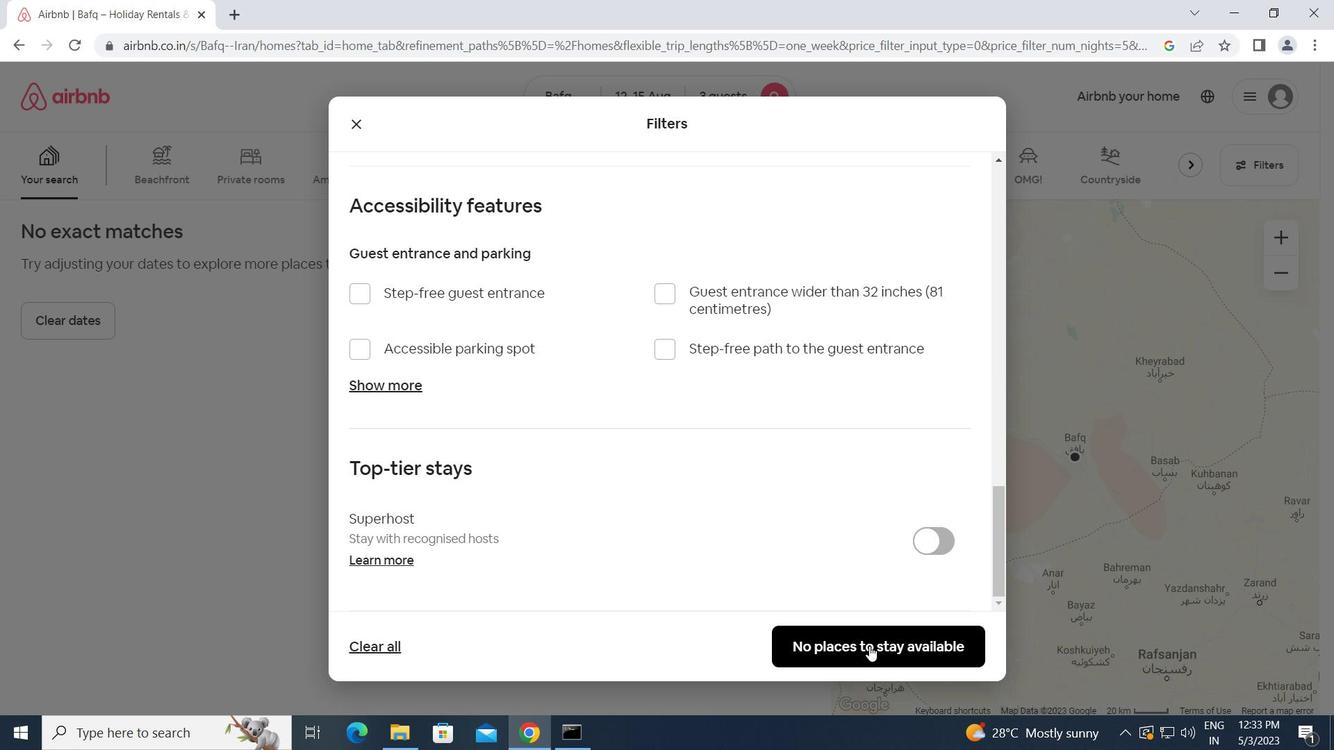 
